 Task: Search one way flight ticket for 4 adults, 2 children, 2 infants in seat and 1 infant on lap in premium economy from Sheridan: Sheridan County Airport to Rockford: Chicago Rockford International Airport(was Northwest Chicagoland Regional Airport At Rockford) on 5-1-2023. Choice of flights is JetBlue. Number of bags: 9 checked bags. Price is upto 42000. Outbound departure time preference is 18:15.
Action: Mouse moved to (219, 355)
Screenshot: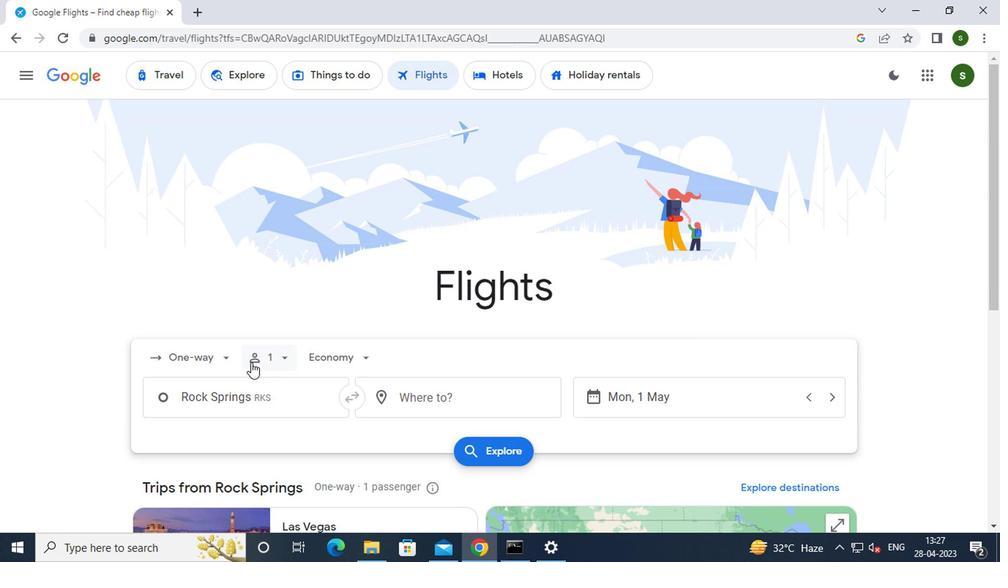 
Action: Mouse pressed left at (219, 355)
Screenshot: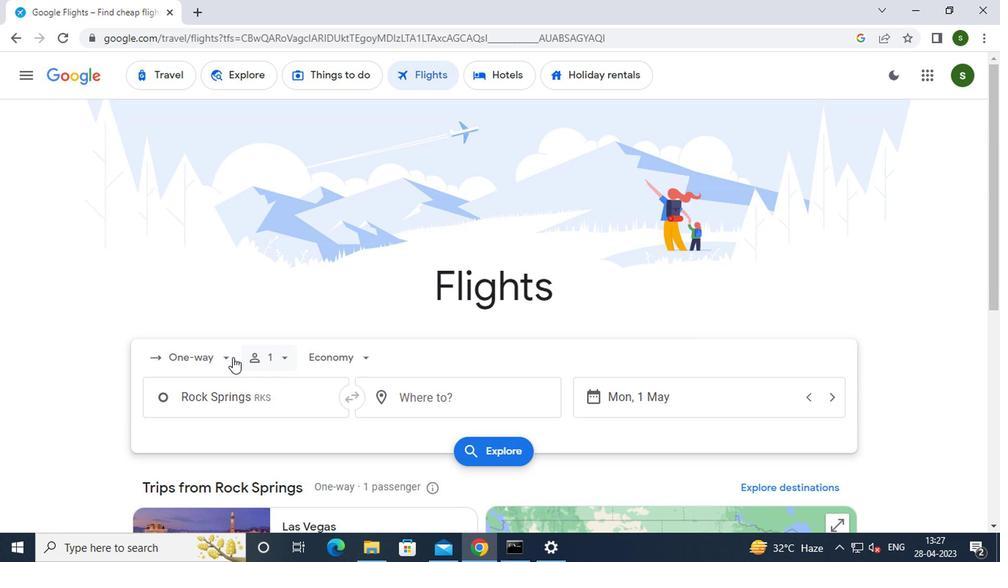 
Action: Mouse moved to (228, 423)
Screenshot: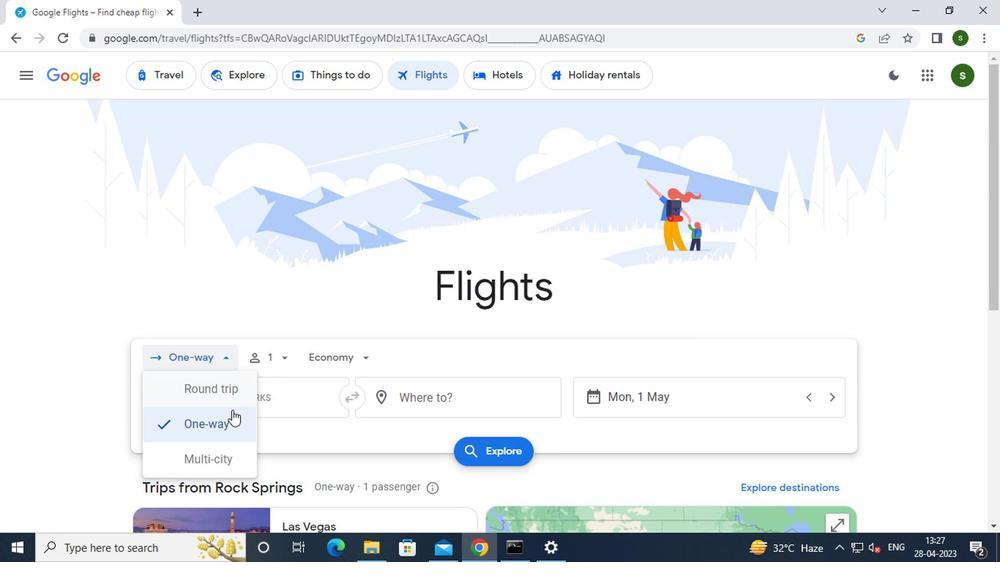 
Action: Mouse pressed left at (228, 423)
Screenshot: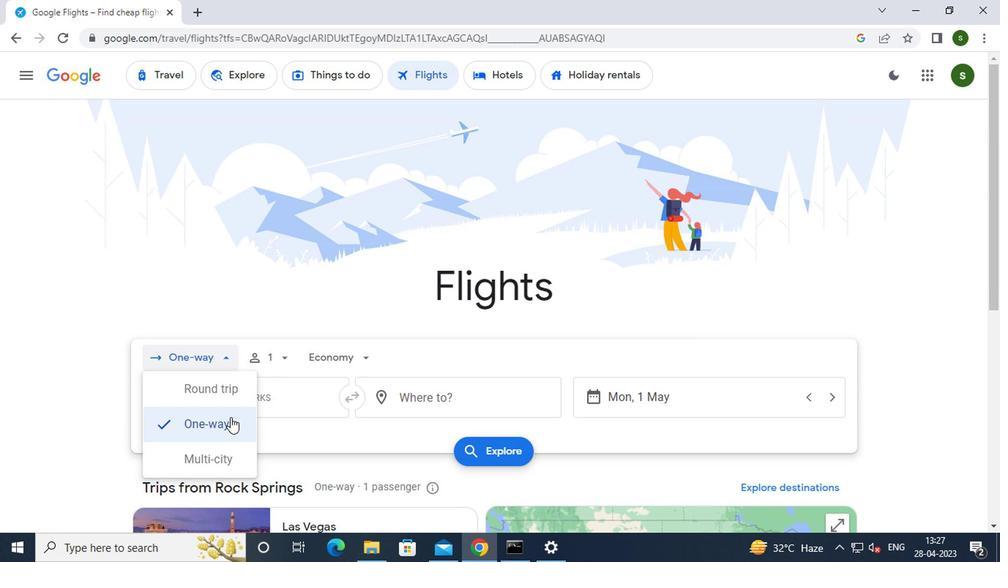 
Action: Mouse moved to (279, 362)
Screenshot: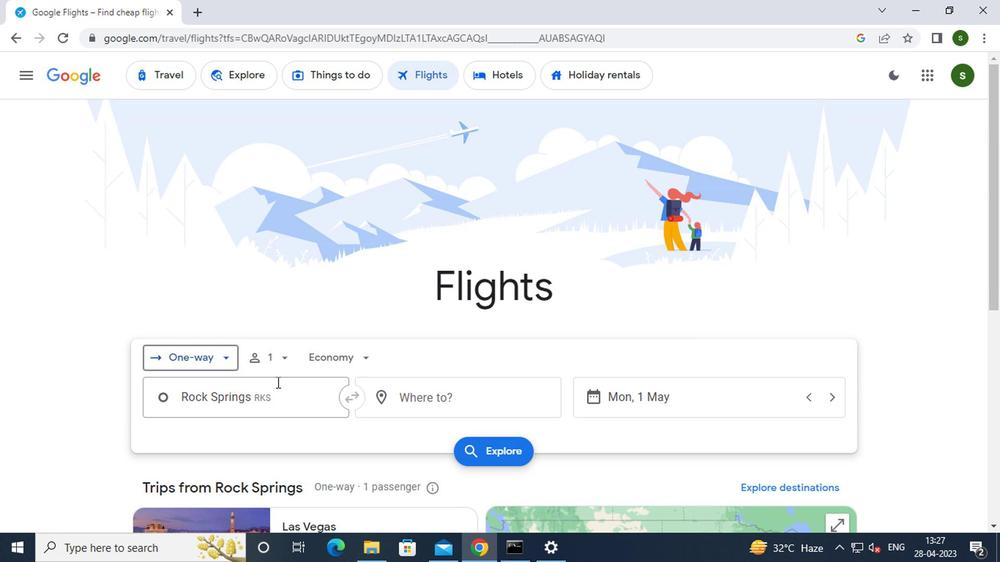 
Action: Mouse pressed left at (279, 362)
Screenshot: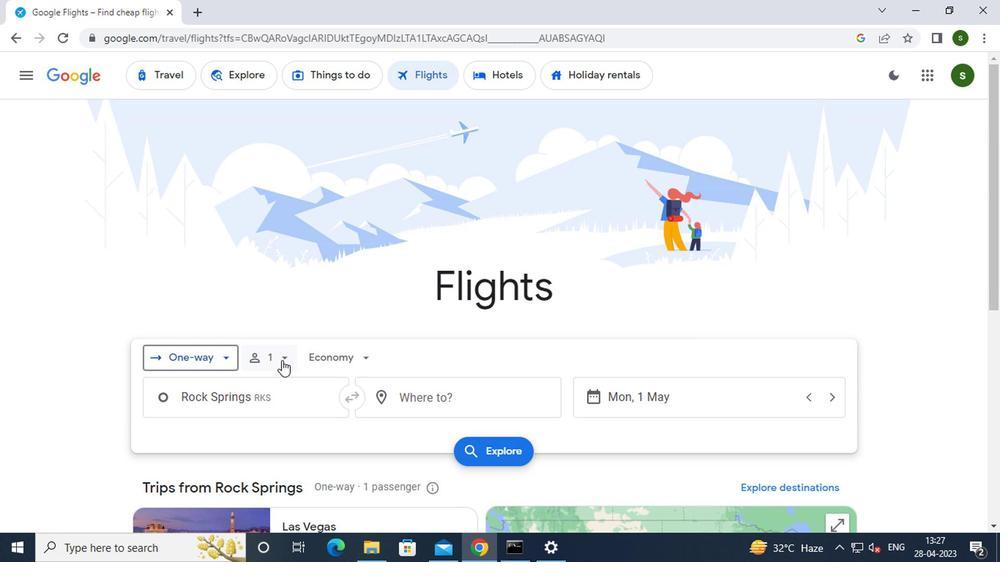 
Action: Mouse moved to (388, 396)
Screenshot: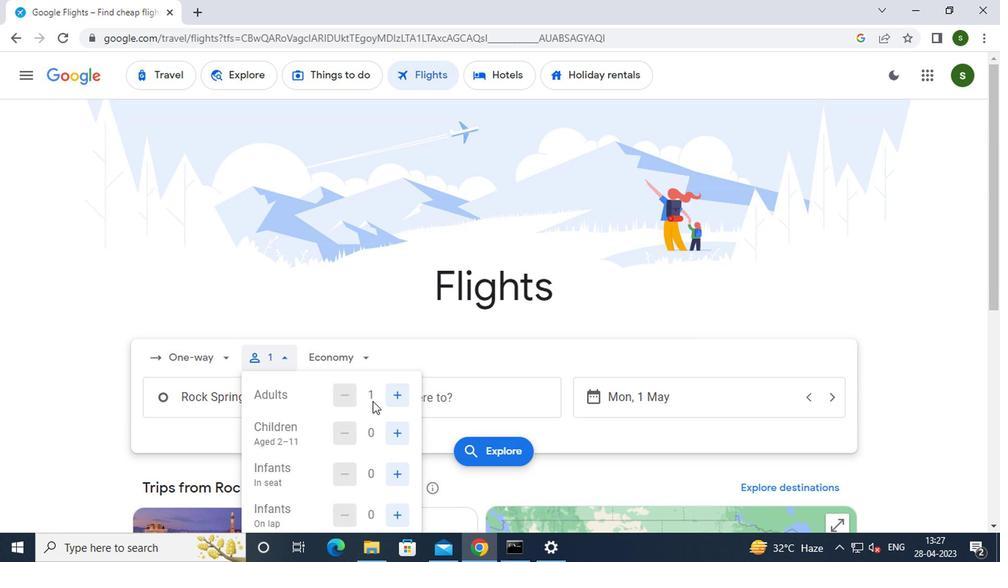 
Action: Mouse pressed left at (388, 396)
Screenshot: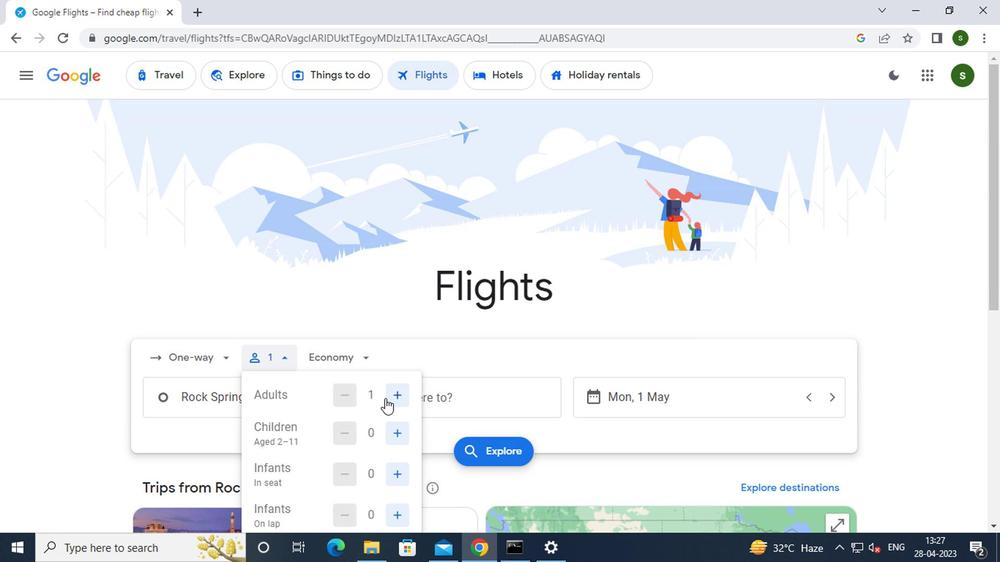 
Action: Mouse pressed left at (388, 396)
Screenshot: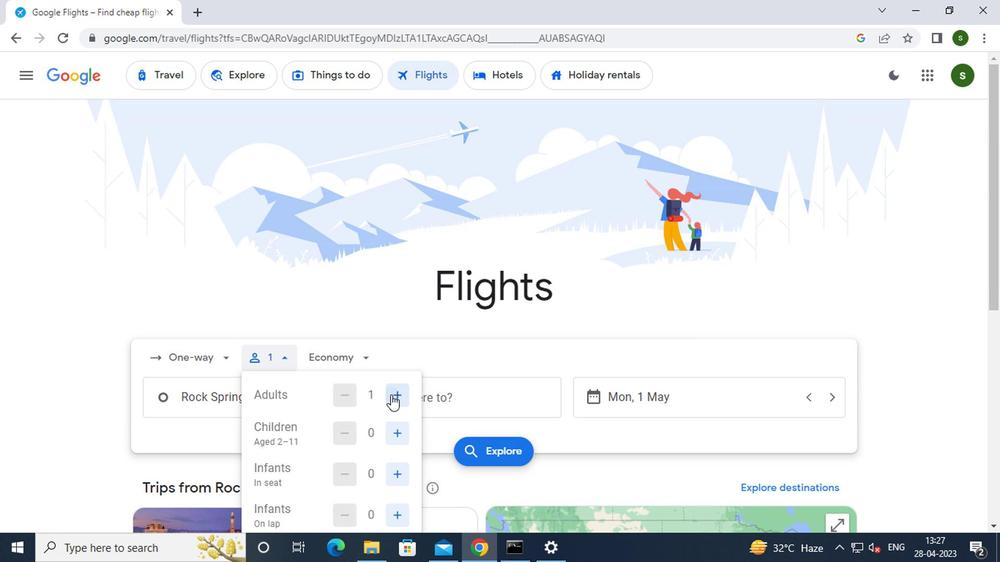 
Action: Mouse pressed left at (388, 396)
Screenshot: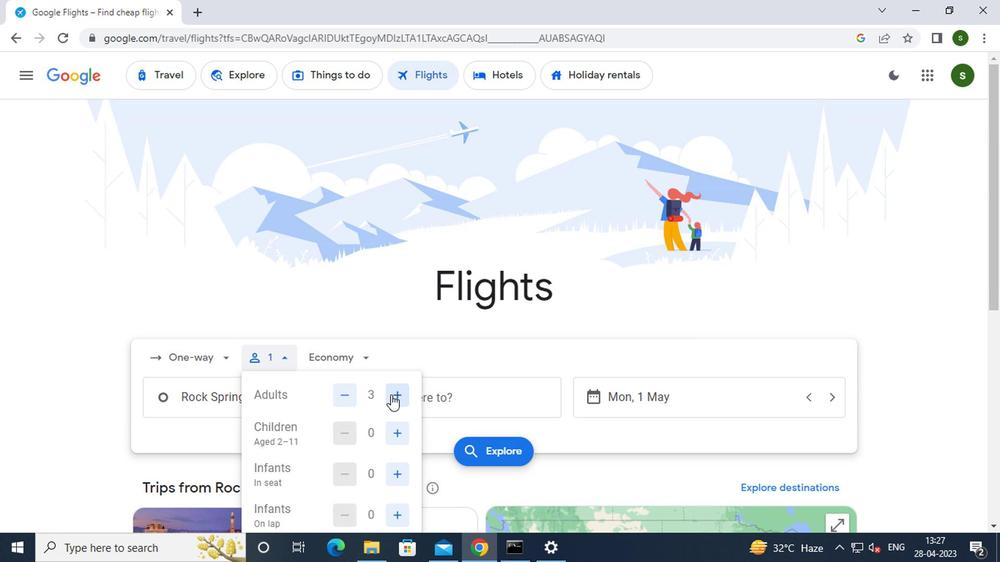 
Action: Mouse moved to (399, 426)
Screenshot: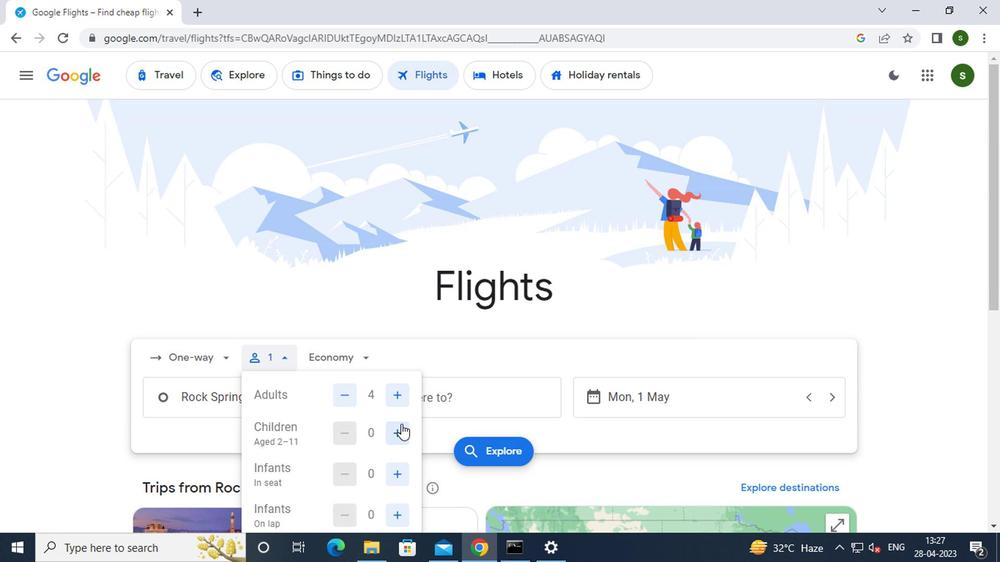 
Action: Mouse pressed left at (399, 426)
Screenshot: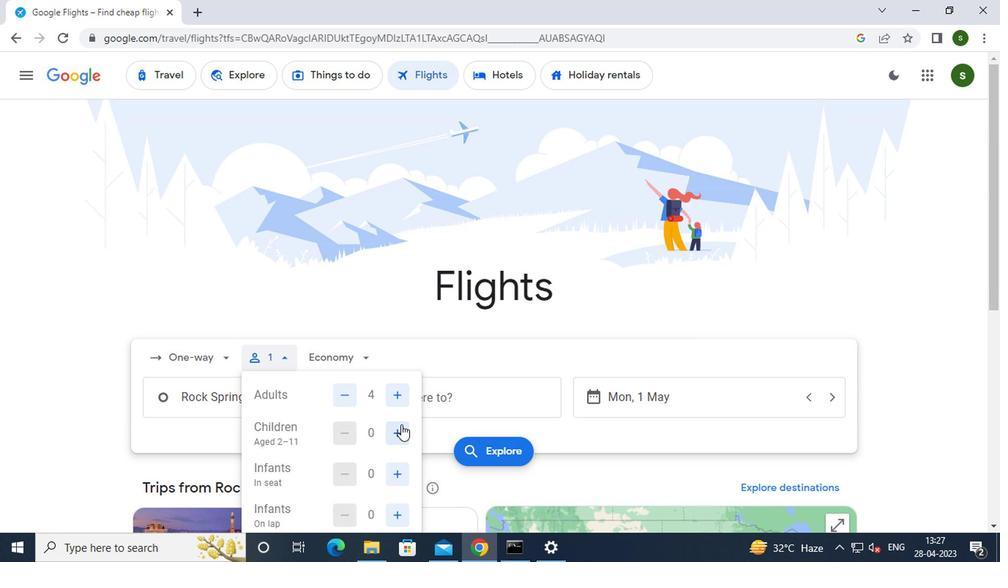 
Action: Mouse pressed left at (399, 426)
Screenshot: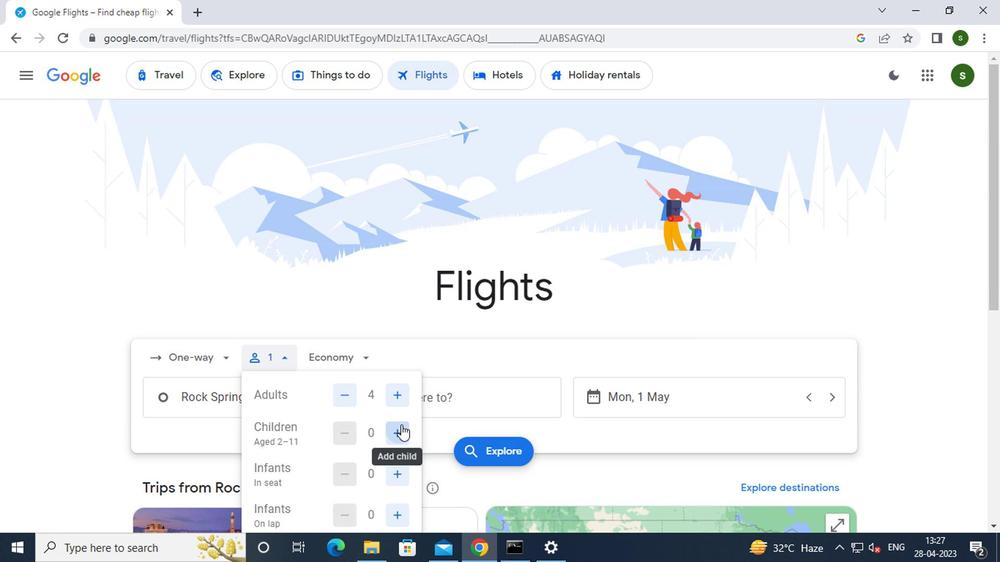 
Action: Mouse moved to (396, 469)
Screenshot: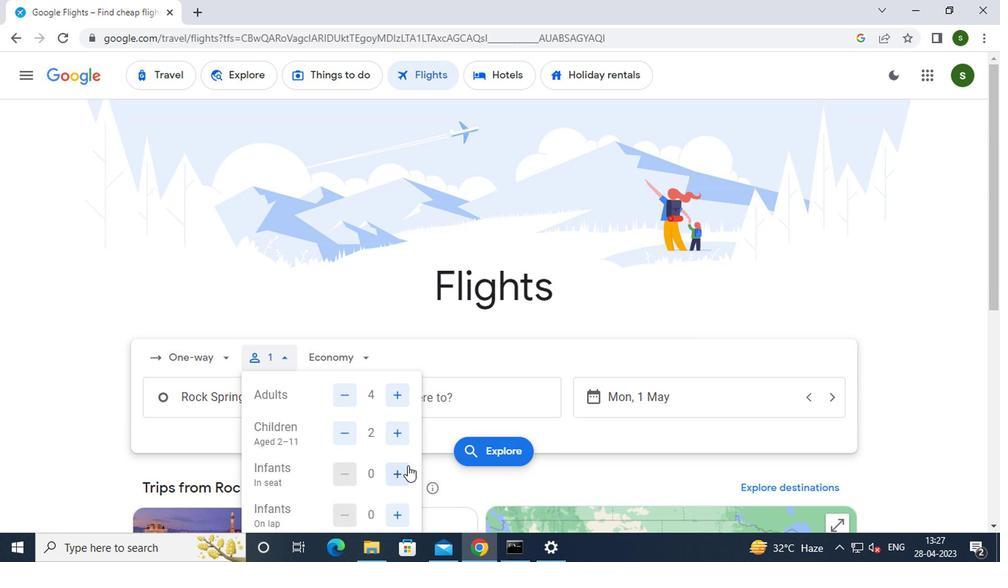 
Action: Mouse pressed left at (396, 469)
Screenshot: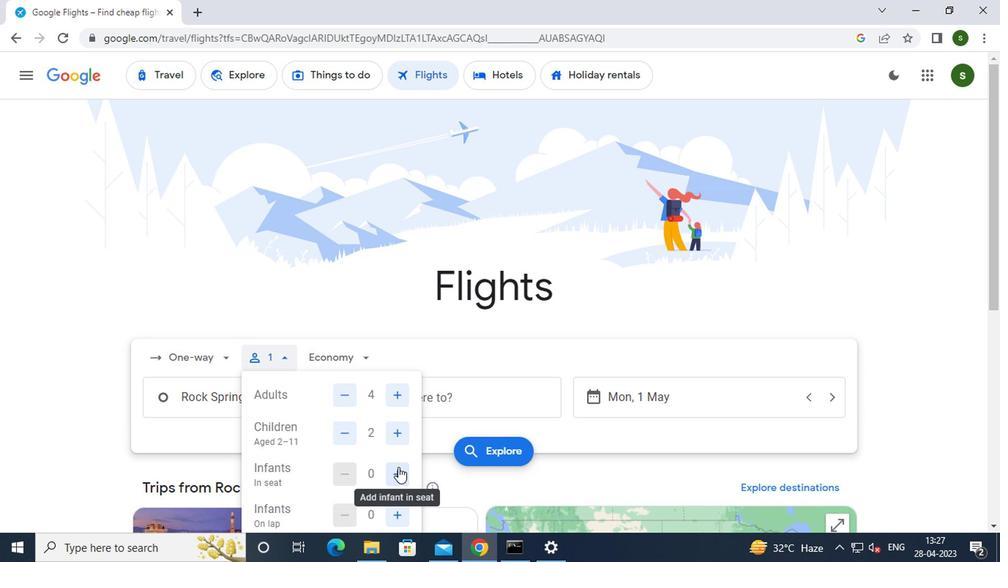 
Action: Mouse pressed left at (396, 469)
Screenshot: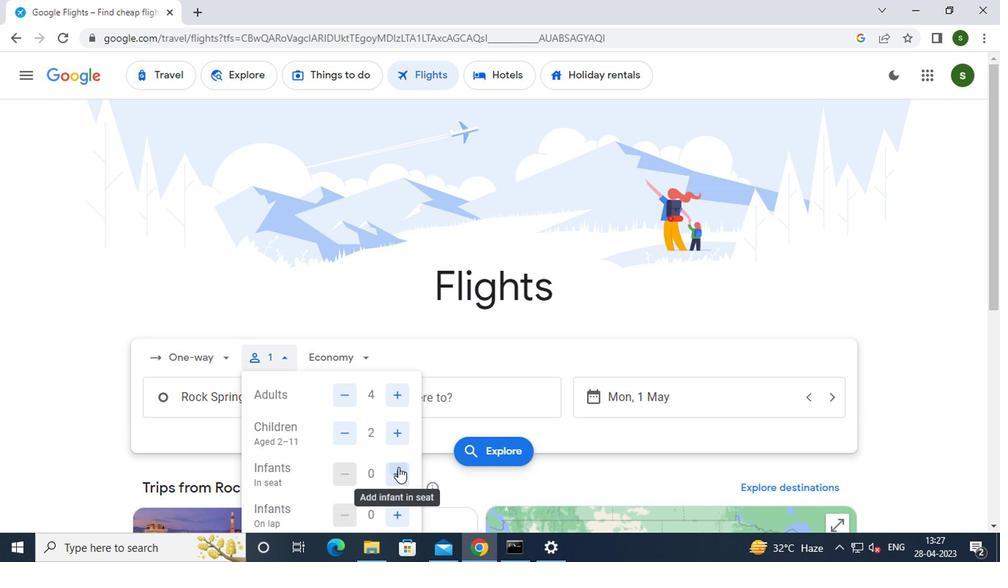 
Action: Mouse moved to (397, 521)
Screenshot: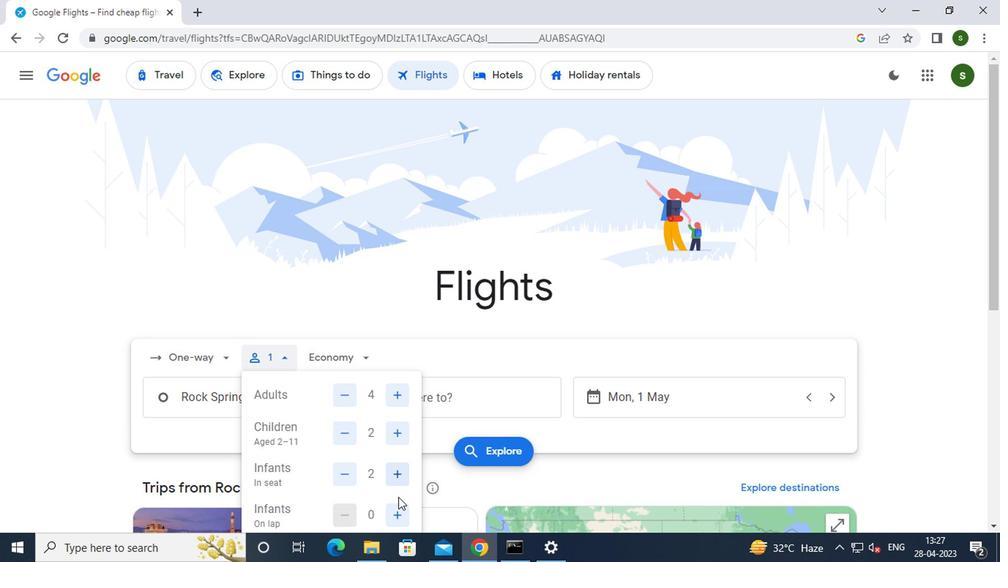 
Action: Mouse pressed left at (397, 521)
Screenshot: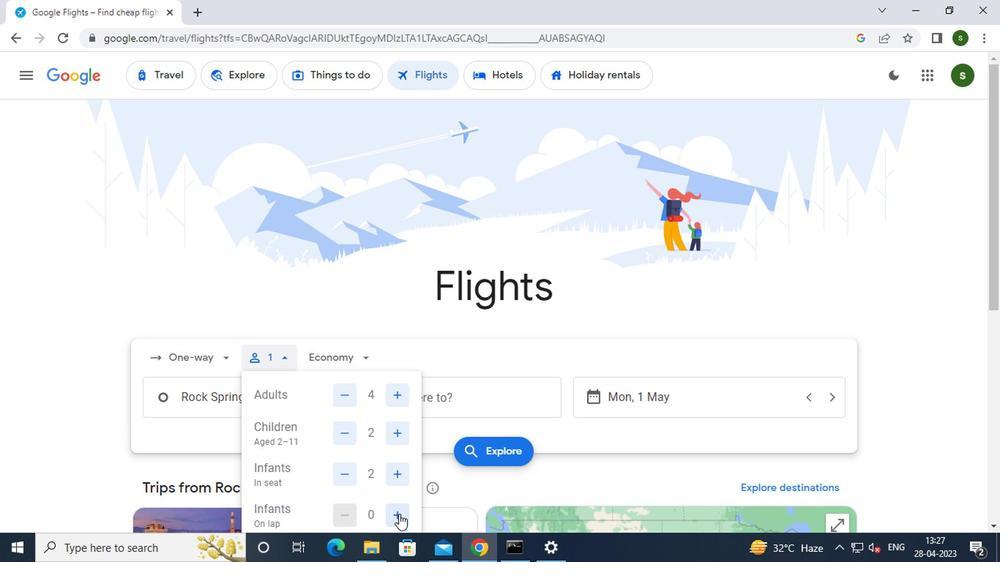 
Action: Mouse moved to (327, 358)
Screenshot: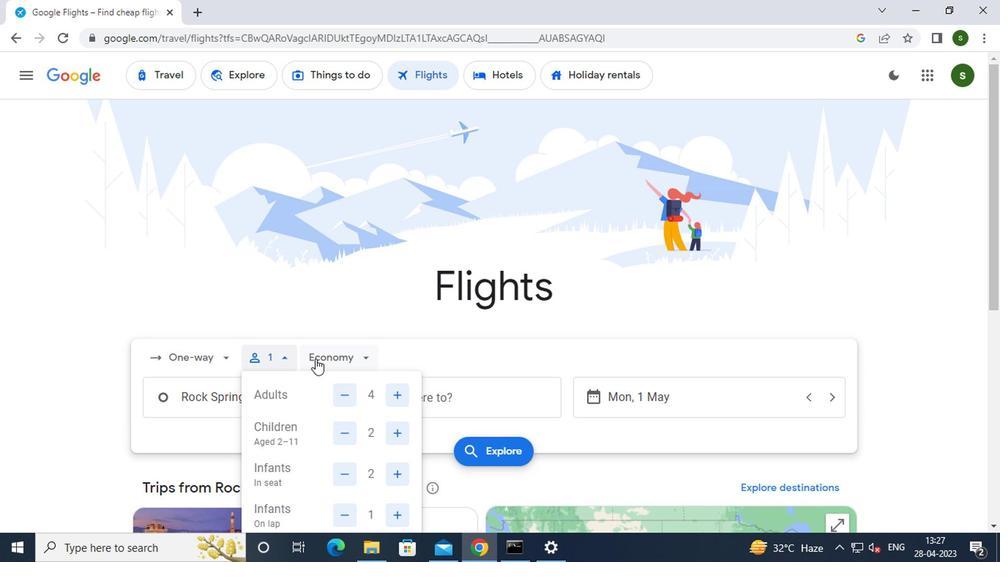 
Action: Mouse pressed left at (327, 358)
Screenshot: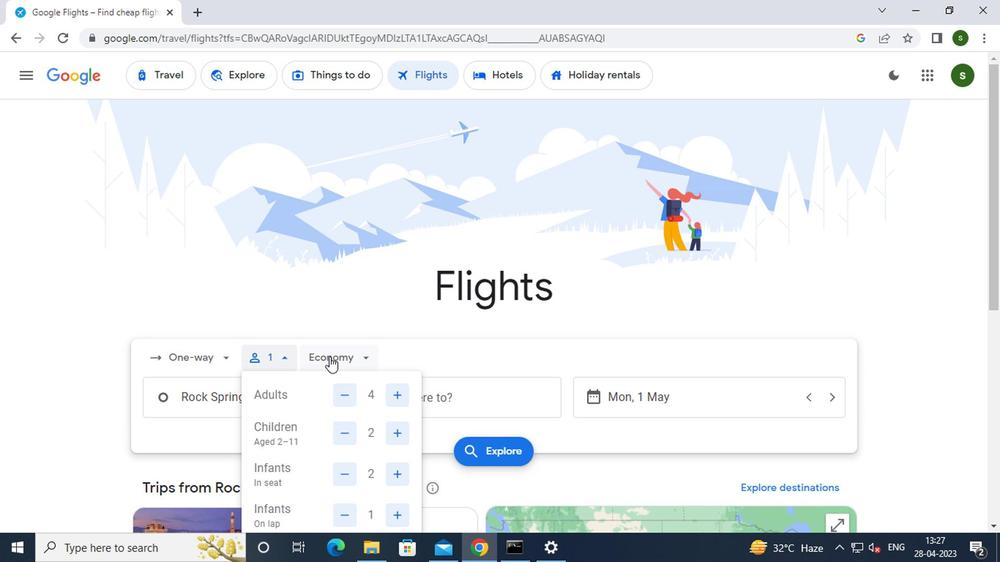 
Action: Mouse moved to (362, 424)
Screenshot: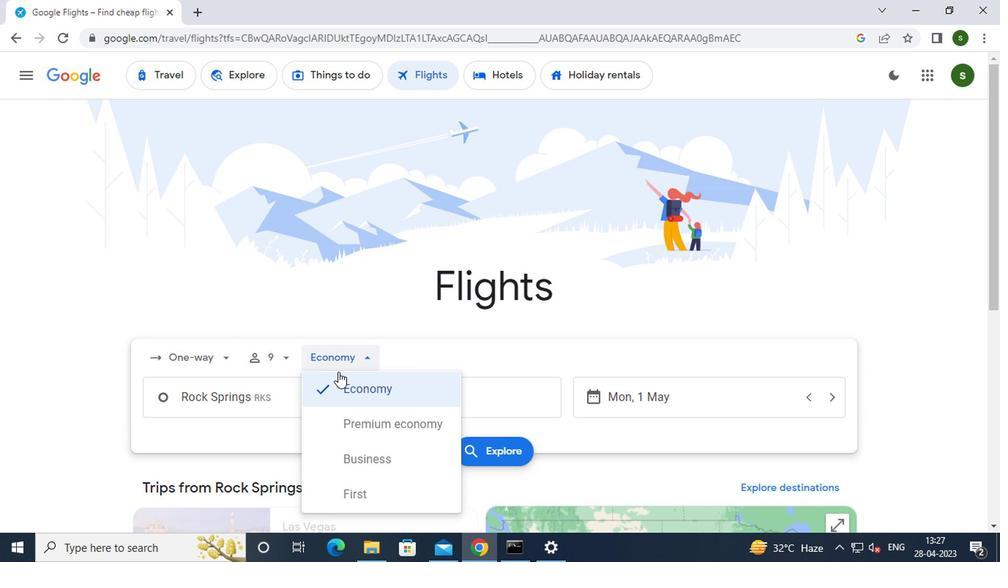 
Action: Mouse pressed left at (362, 424)
Screenshot: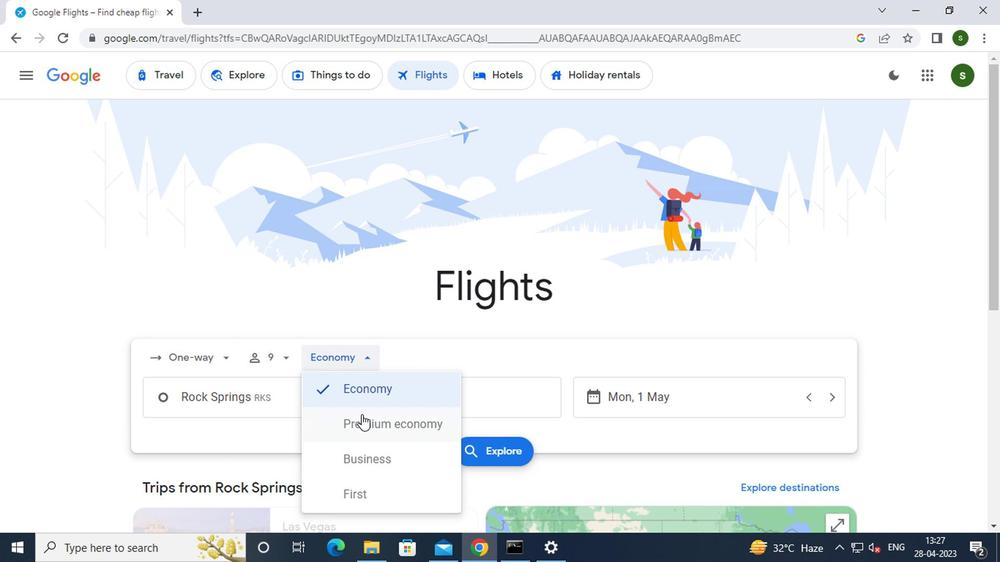 
Action: Mouse moved to (298, 403)
Screenshot: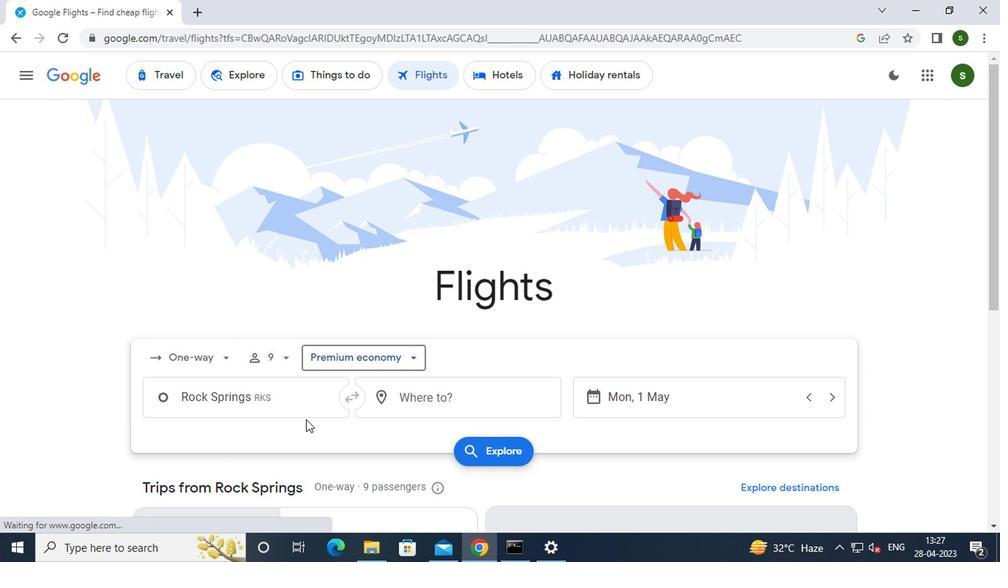 
Action: Mouse pressed left at (298, 403)
Screenshot: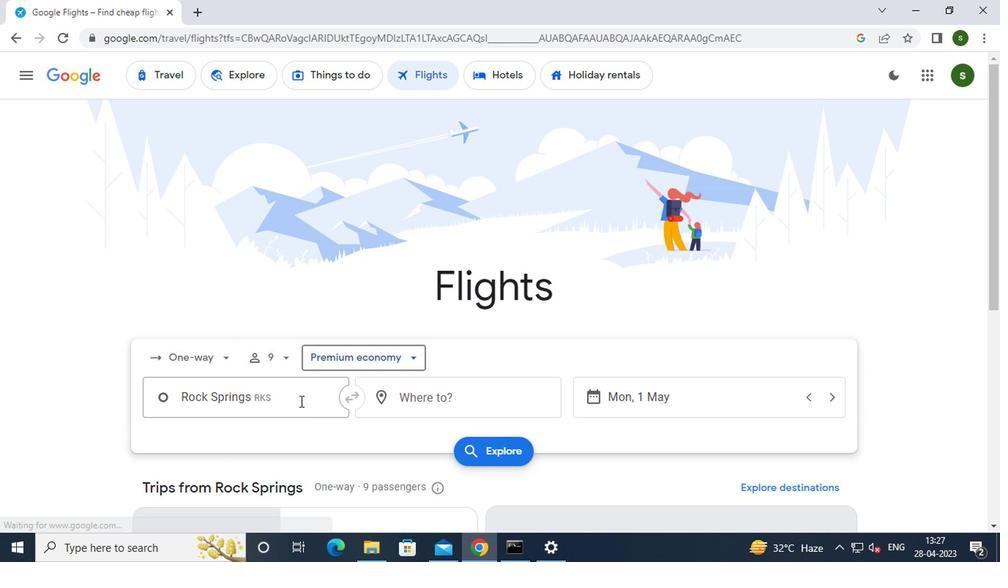 
Action: Mouse moved to (298, 401)
Screenshot: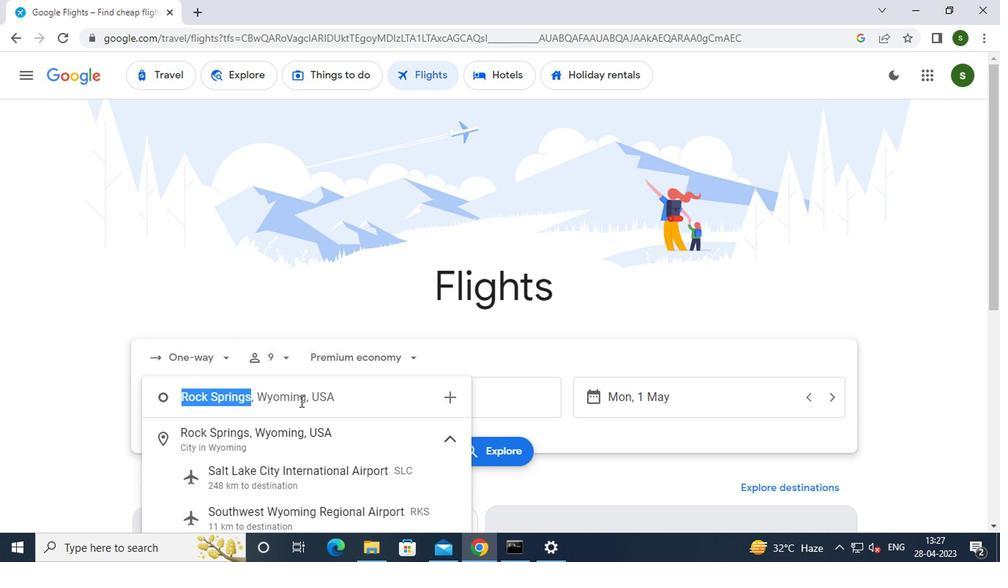 
Action: Key pressed s<Key.caps_lock>heridan
Screenshot: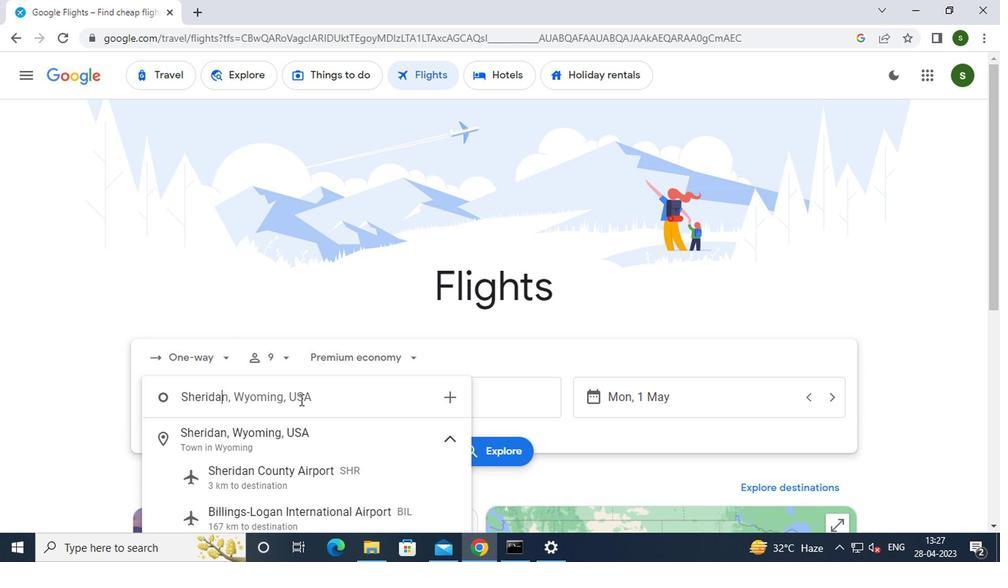 
Action: Mouse moved to (293, 485)
Screenshot: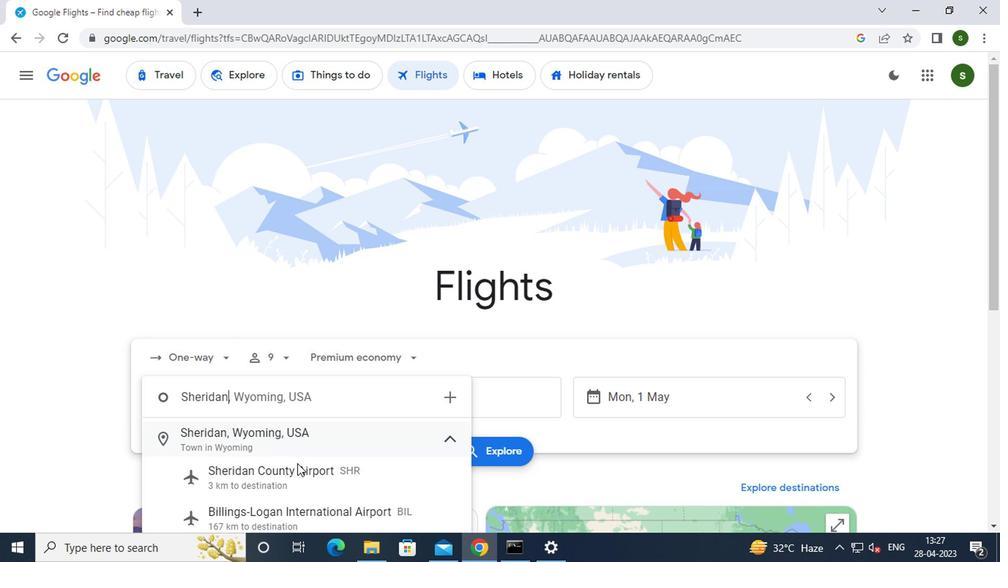 
Action: Mouse pressed left at (293, 485)
Screenshot: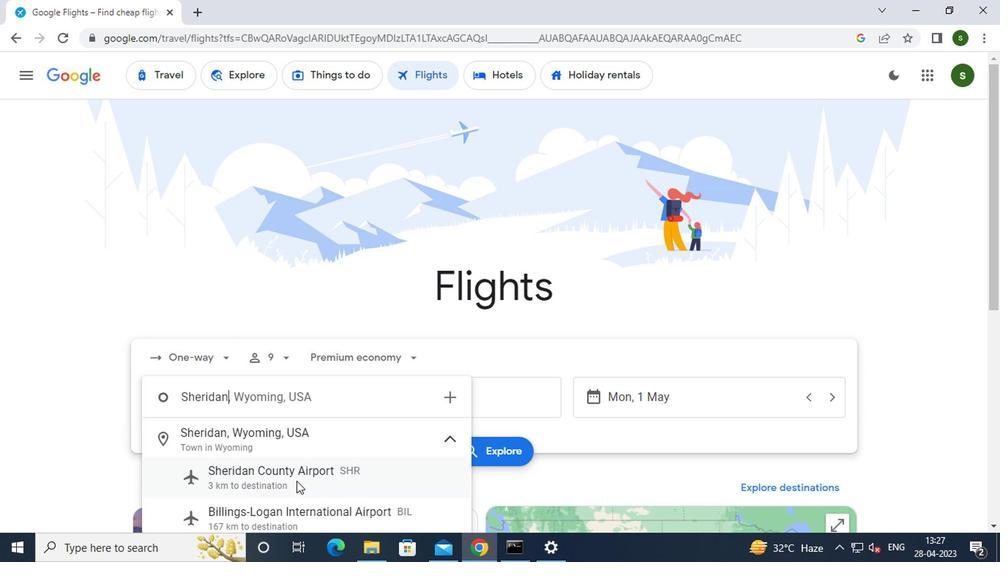 
Action: Mouse moved to (440, 392)
Screenshot: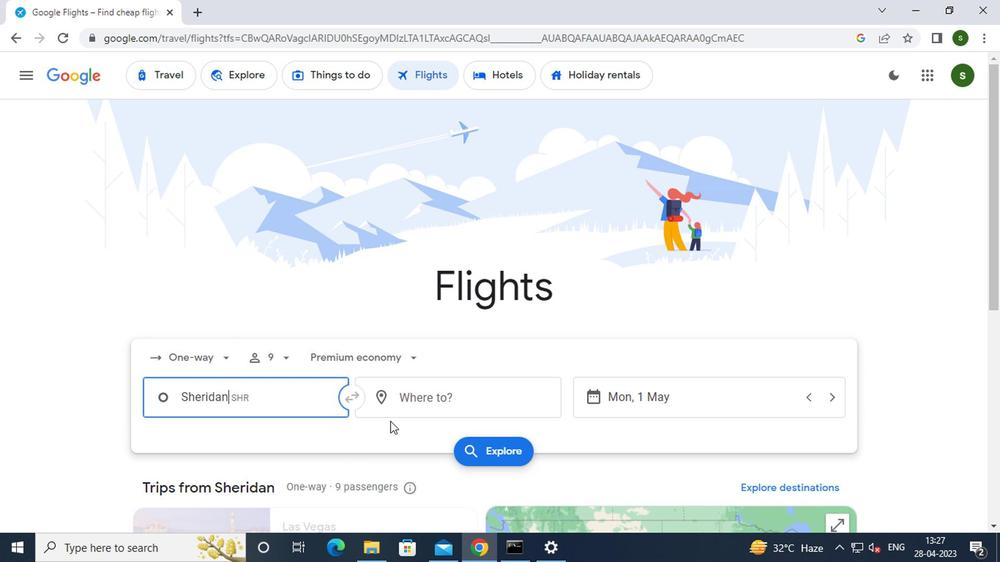 
Action: Mouse pressed left at (440, 392)
Screenshot: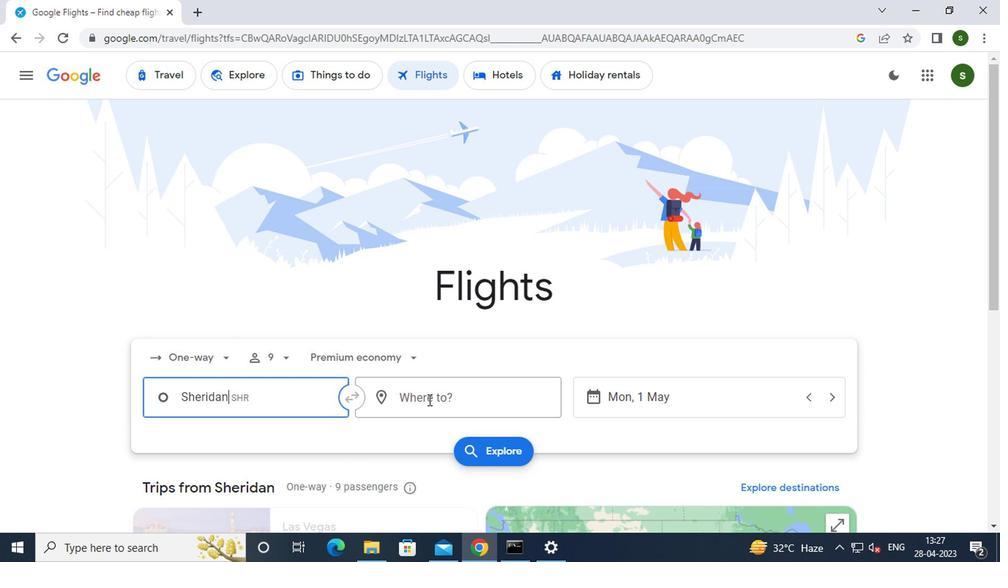 
Action: Mouse moved to (430, 392)
Screenshot: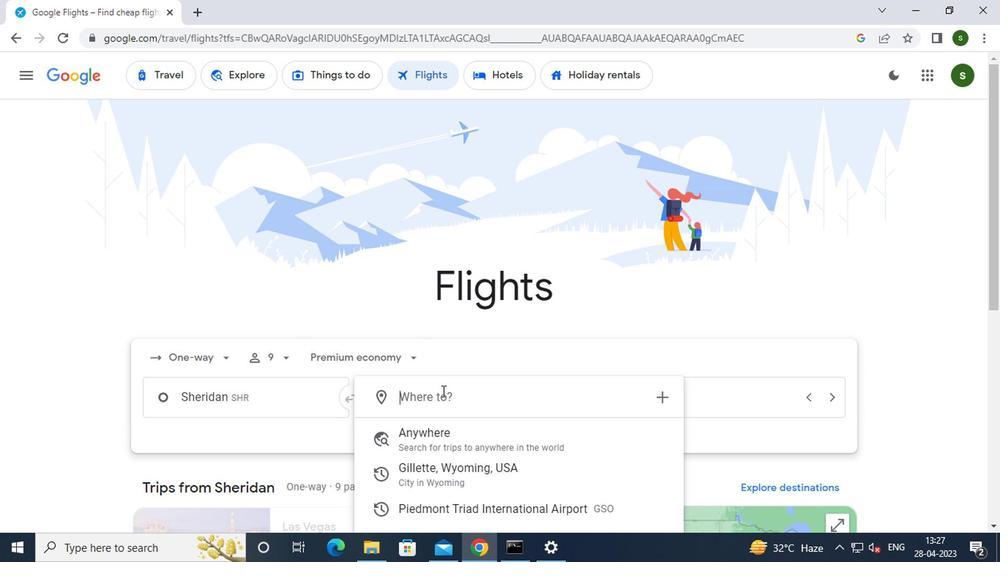 
Action: Key pressed <Key.caps_lock>r<Key.caps_lock>ockford
Screenshot: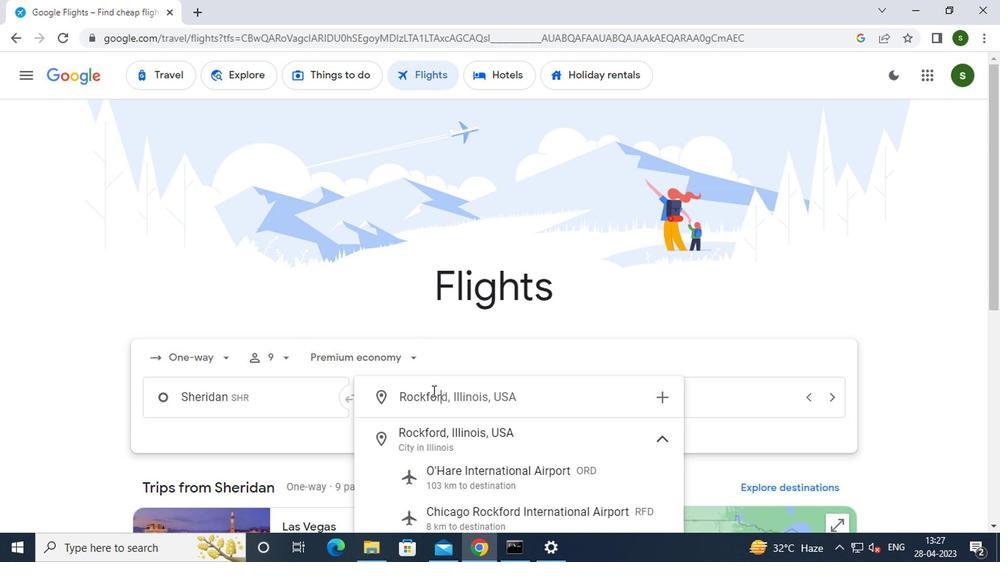 
Action: Mouse moved to (449, 517)
Screenshot: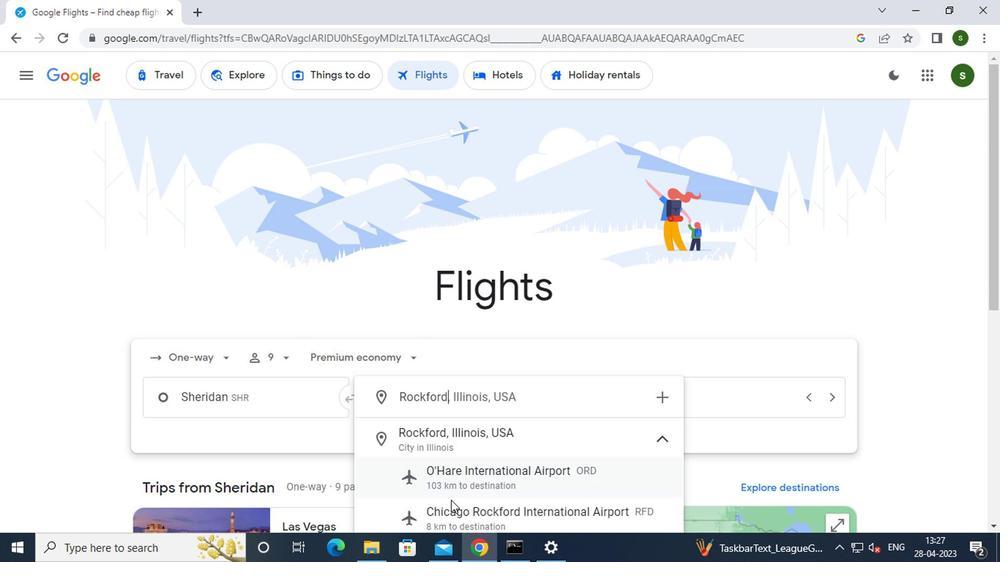 
Action: Mouse pressed left at (449, 517)
Screenshot: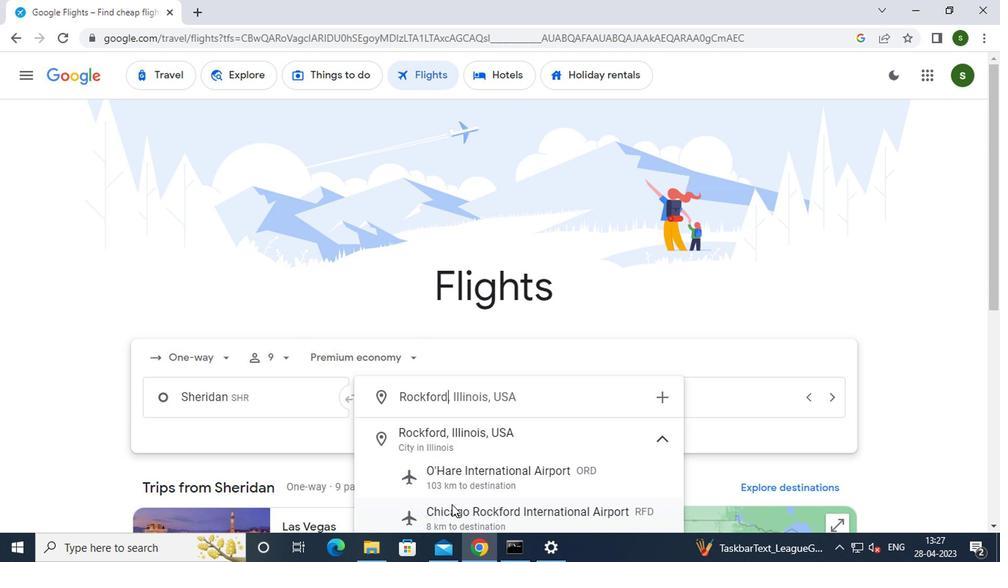 
Action: Mouse moved to (697, 404)
Screenshot: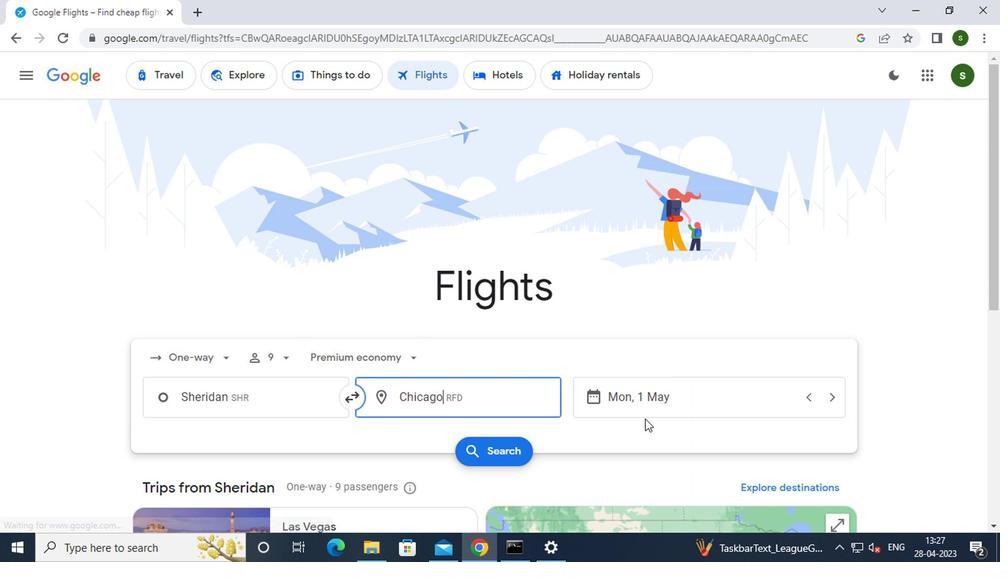 
Action: Mouse pressed left at (697, 404)
Screenshot: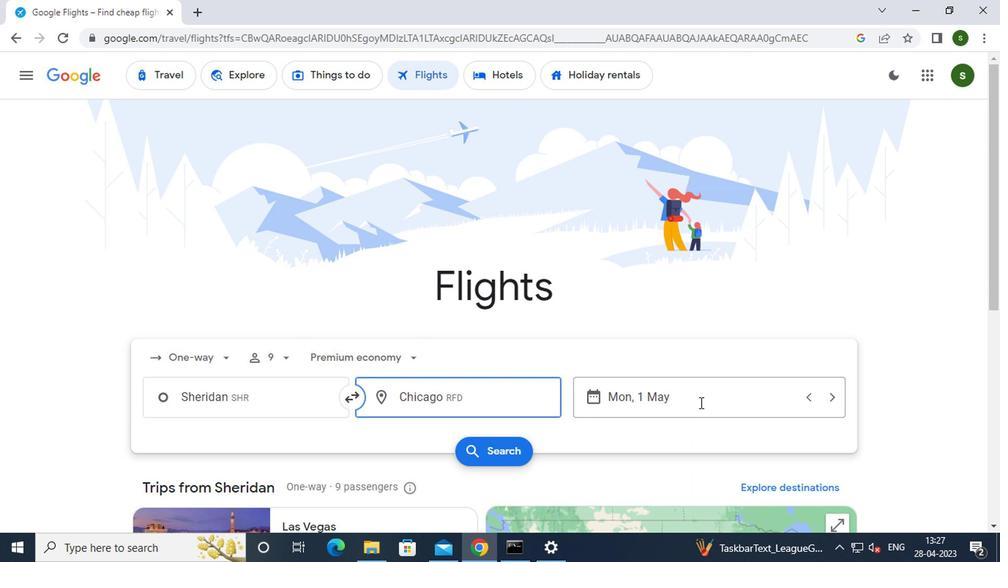 
Action: Mouse moved to (644, 267)
Screenshot: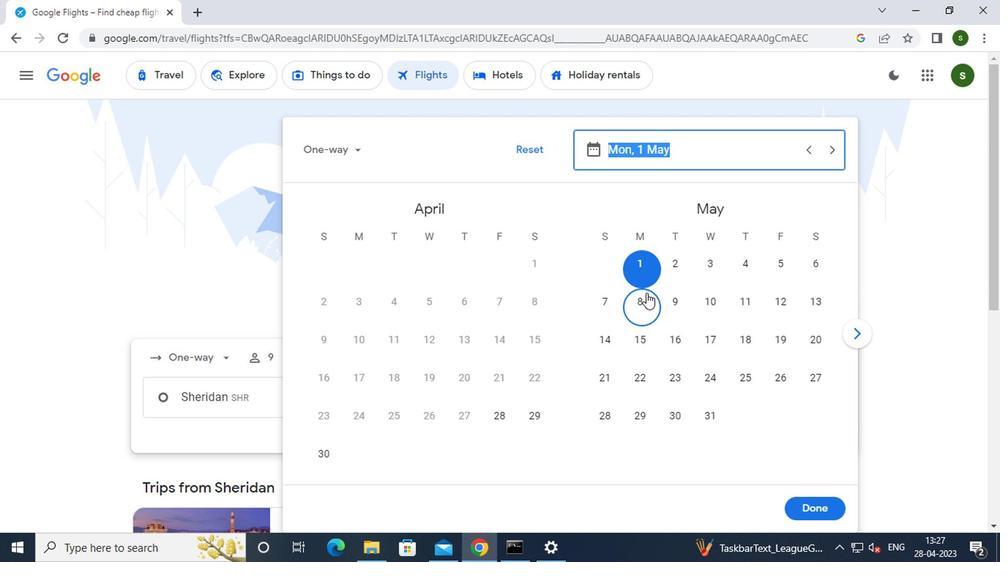
Action: Mouse pressed left at (644, 267)
Screenshot: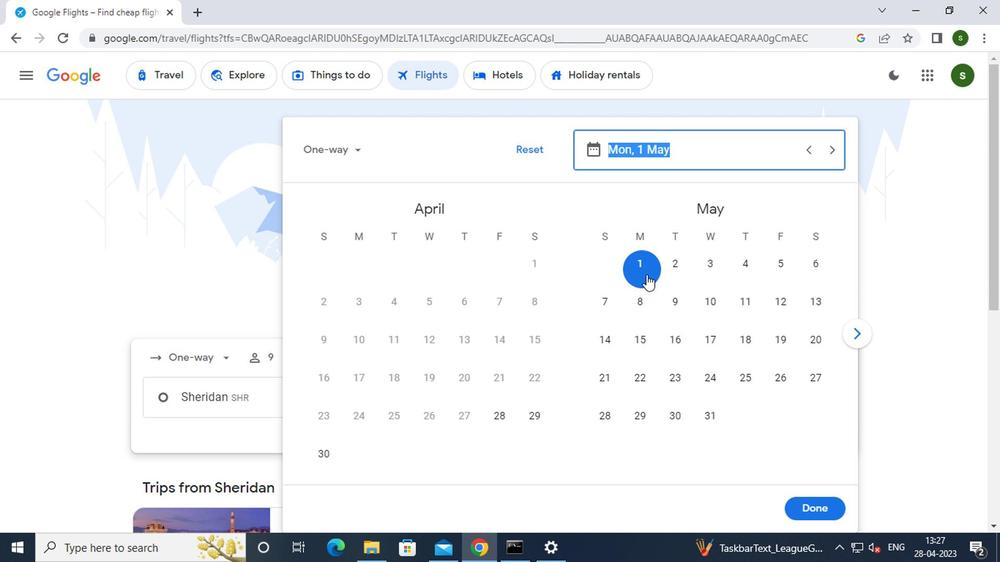 
Action: Mouse moved to (804, 510)
Screenshot: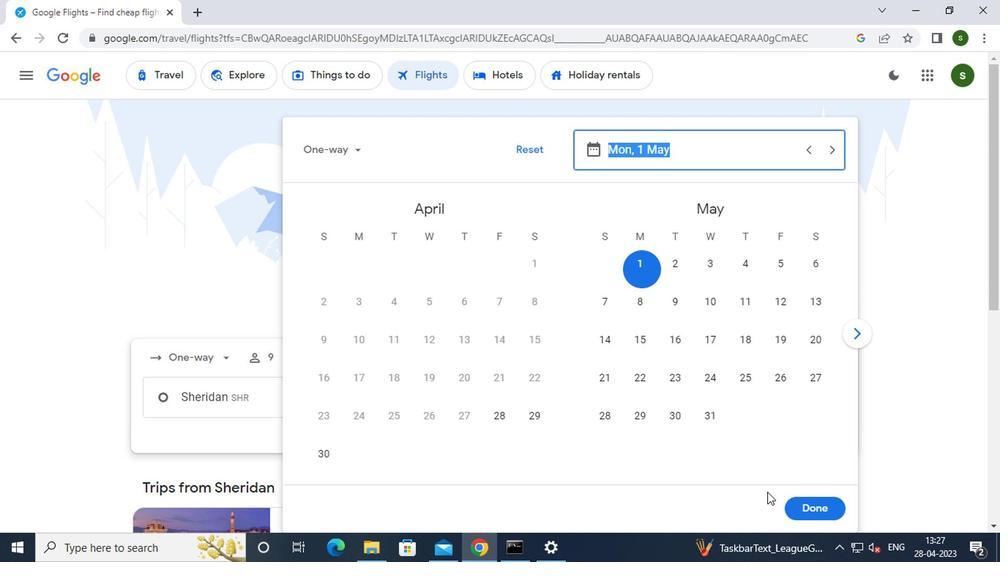 
Action: Mouse pressed left at (804, 510)
Screenshot: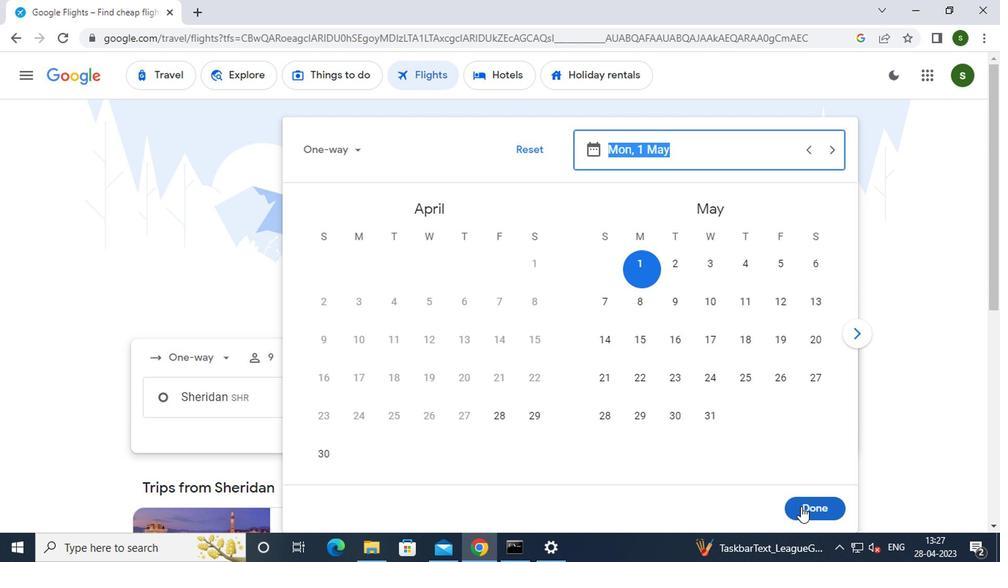 
Action: Mouse moved to (509, 447)
Screenshot: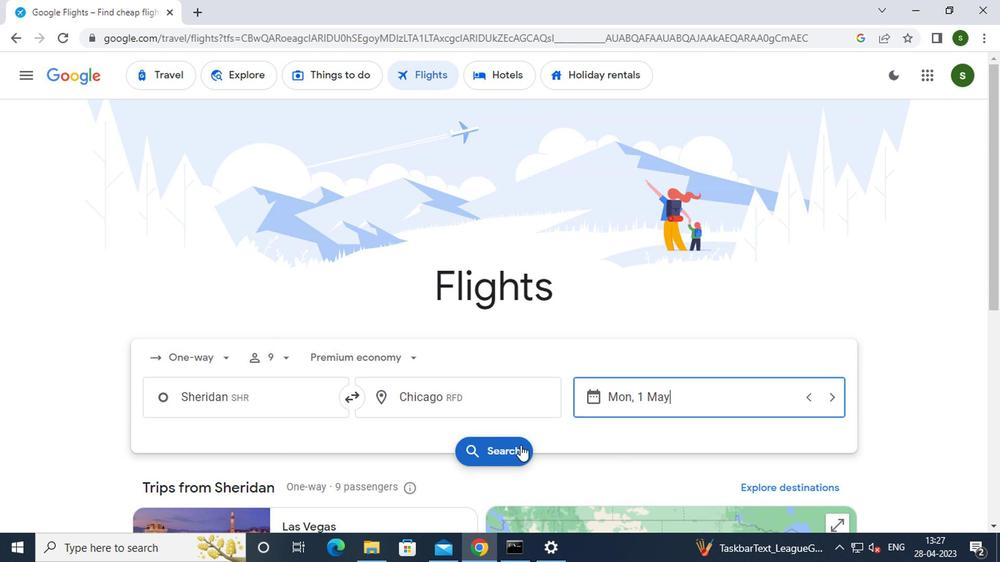 
Action: Mouse pressed left at (509, 447)
Screenshot: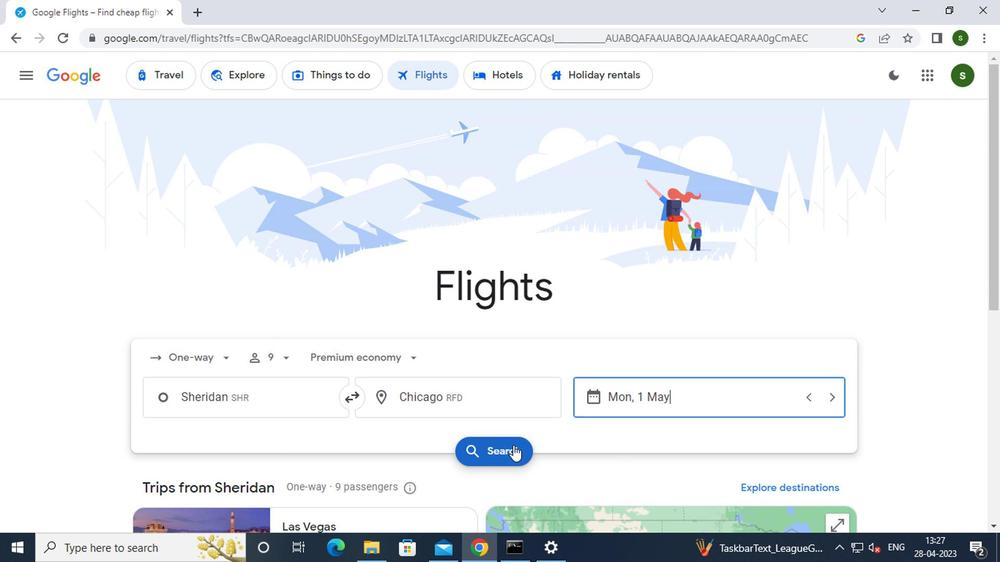 
Action: Mouse moved to (164, 207)
Screenshot: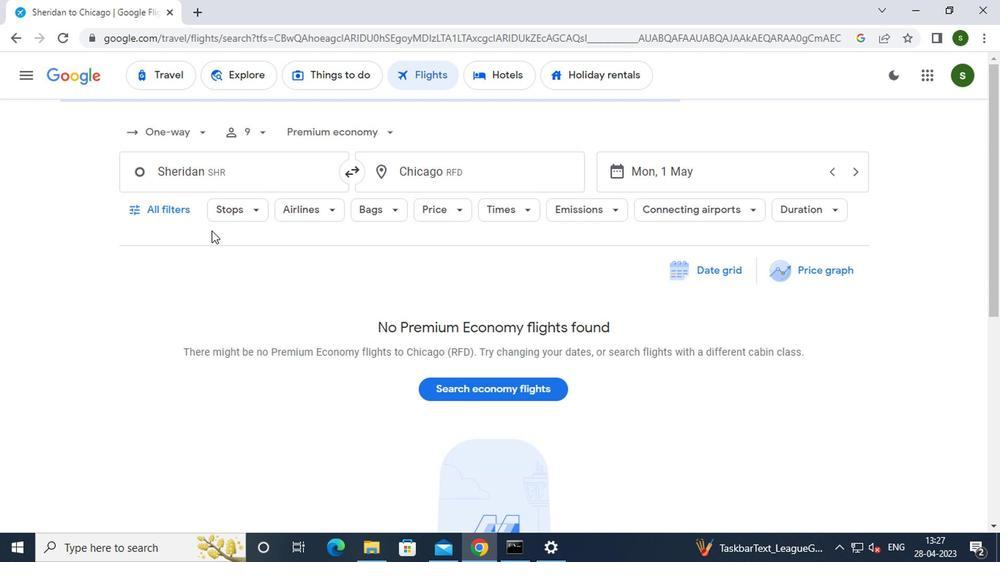 
Action: Mouse pressed left at (164, 207)
Screenshot: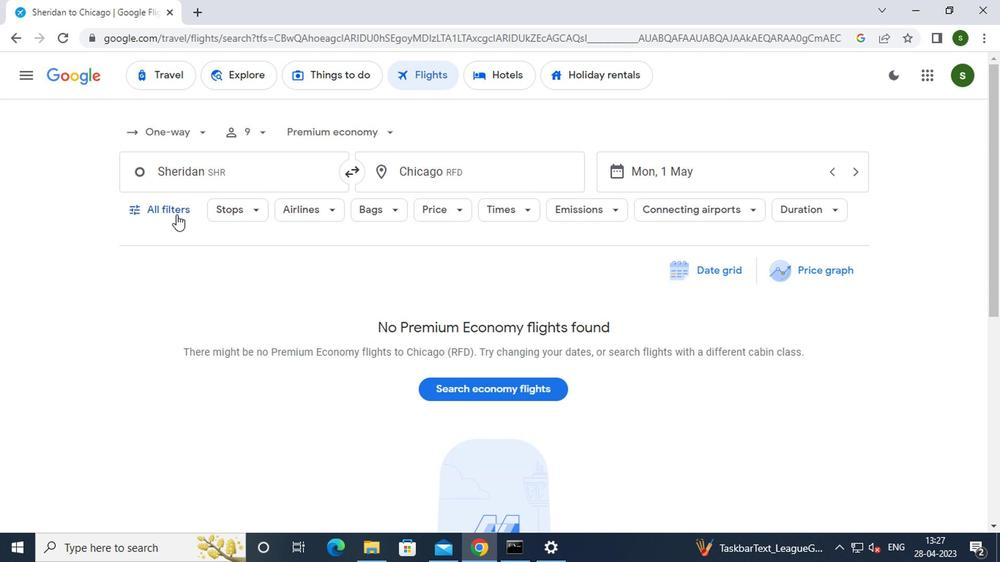 
Action: Mouse moved to (249, 337)
Screenshot: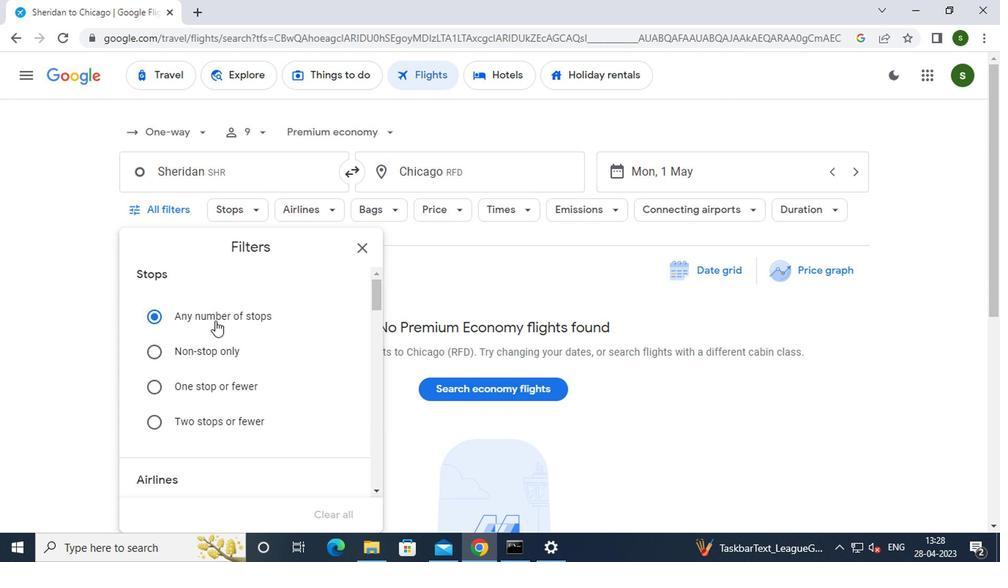 
Action: Mouse scrolled (249, 336) with delta (0, -1)
Screenshot: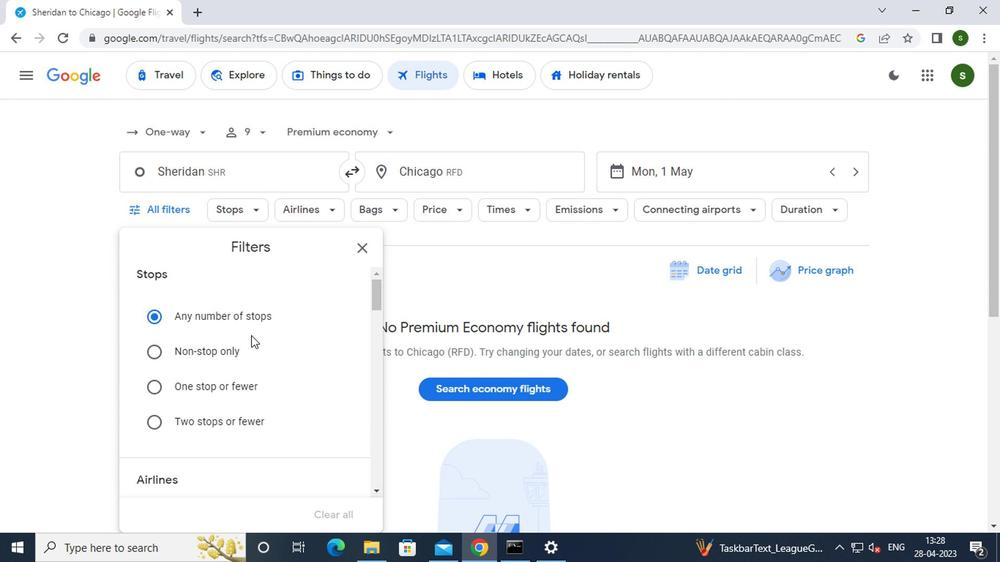 
Action: Mouse scrolled (249, 336) with delta (0, -1)
Screenshot: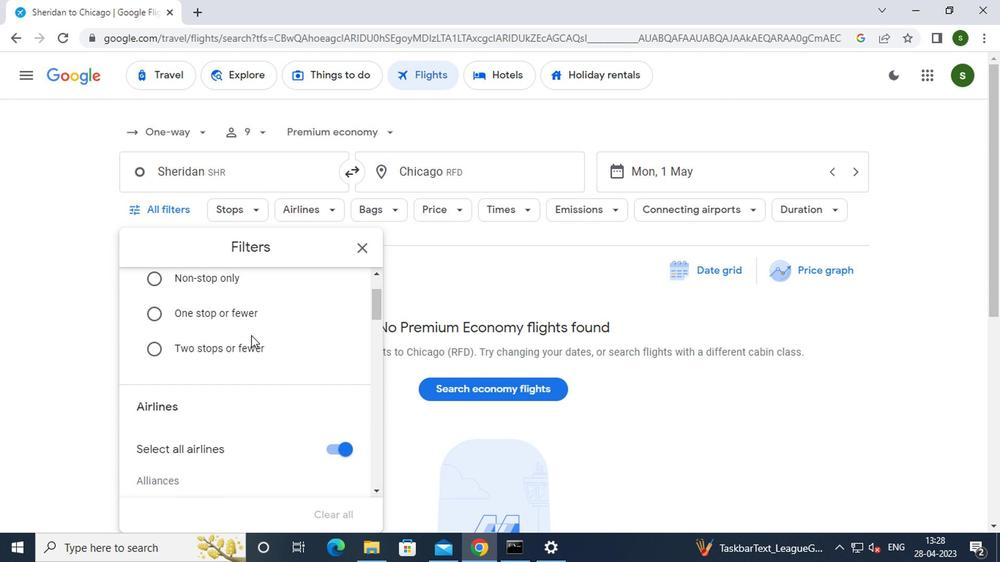 
Action: Mouse moved to (345, 374)
Screenshot: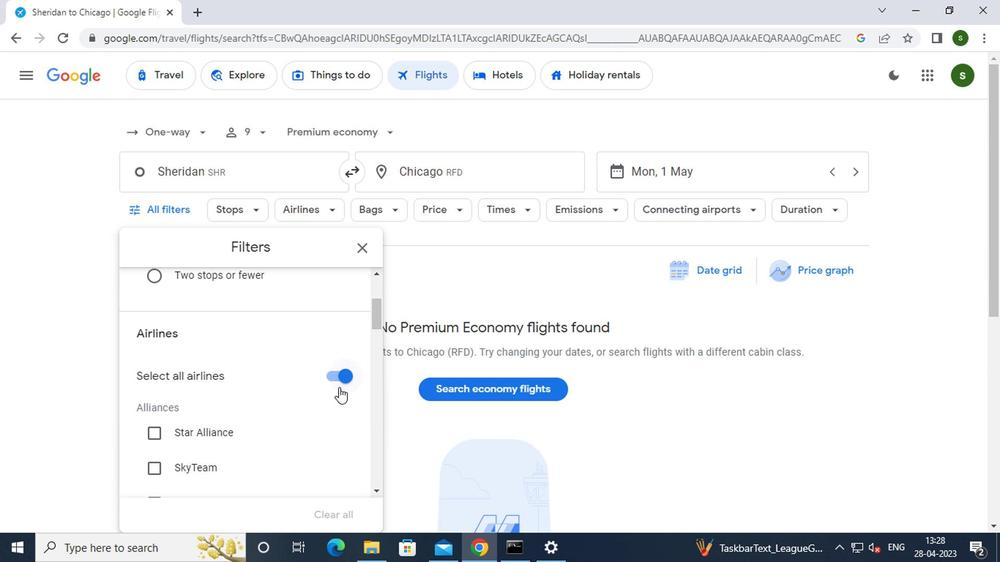 
Action: Mouse pressed left at (345, 374)
Screenshot: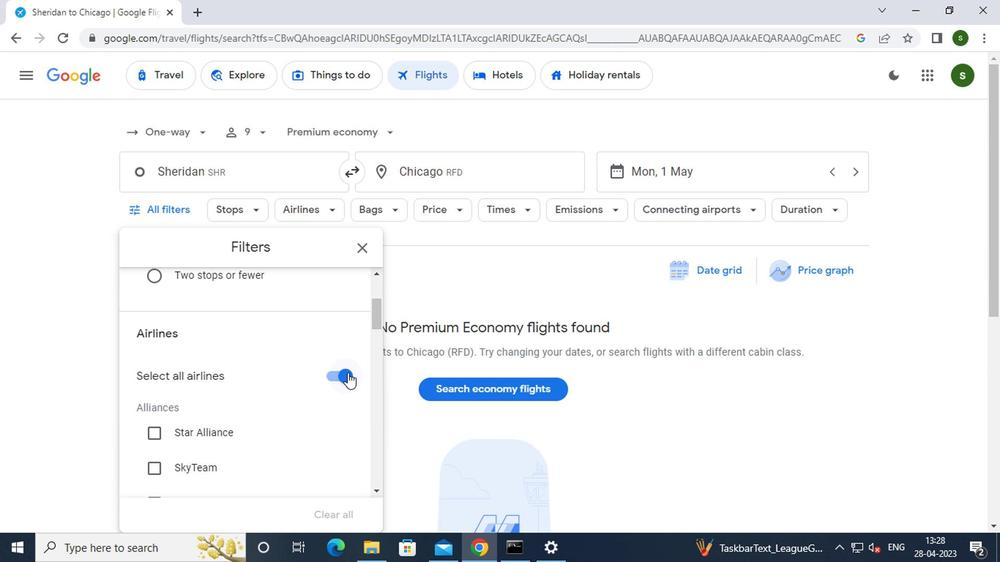 
Action: Mouse moved to (258, 367)
Screenshot: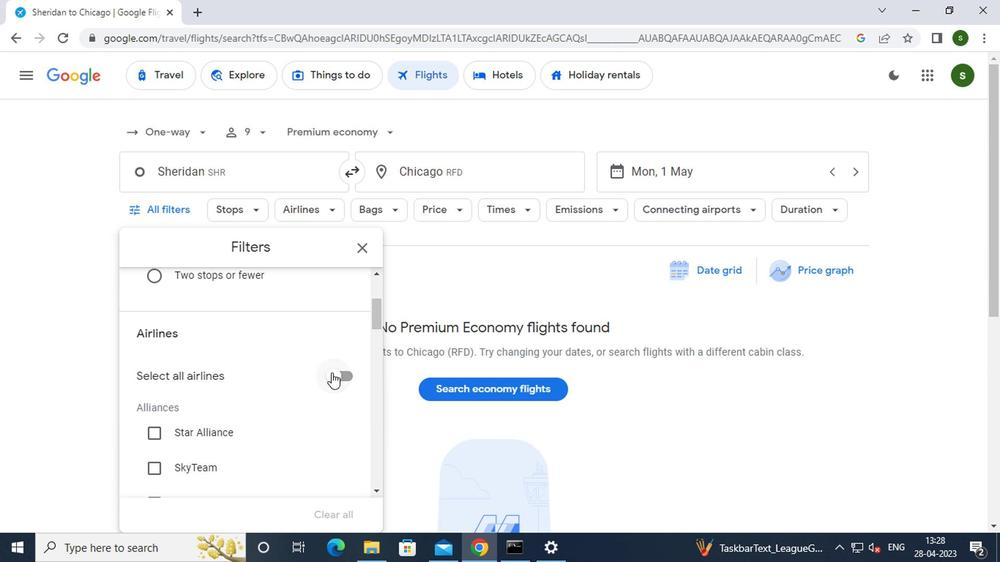 
Action: Mouse scrolled (258, 367) with delta (0, 0)
Screenshot: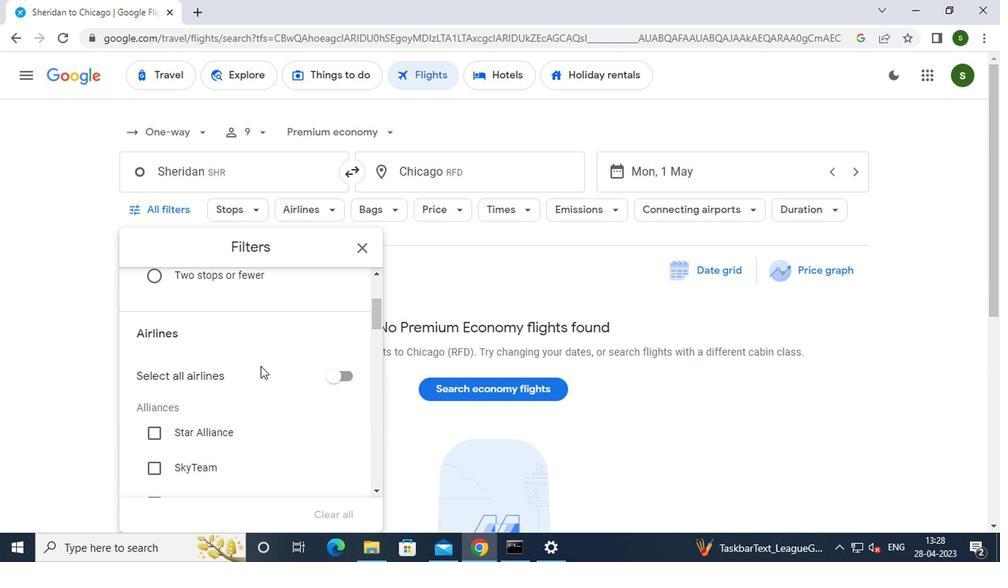 
Action: Mouse scrolled (258, 367) with delta (0, 0)
Screenshot: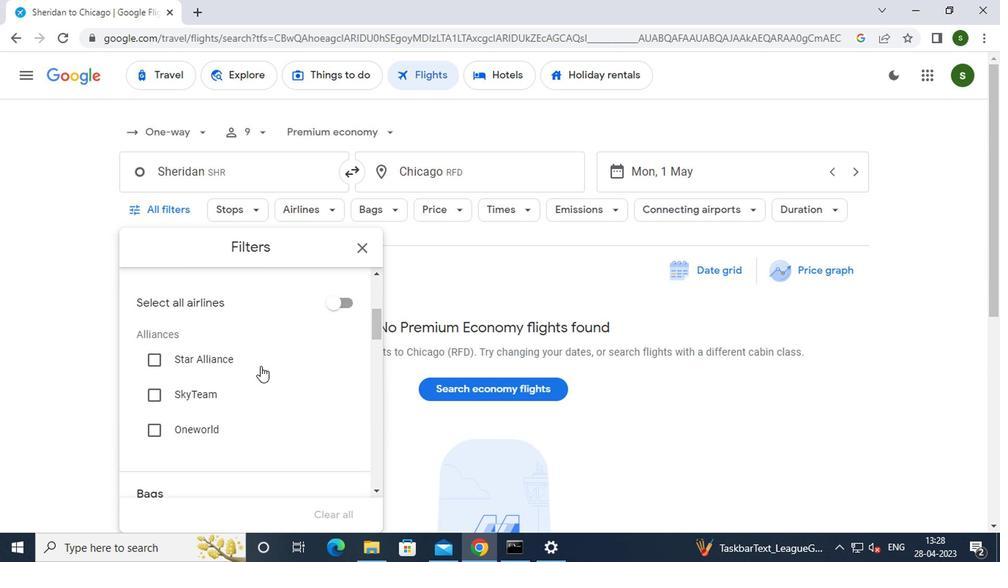 
Action: Mouse scrolled (258, 367) with delta (0, 0)
Screenshot: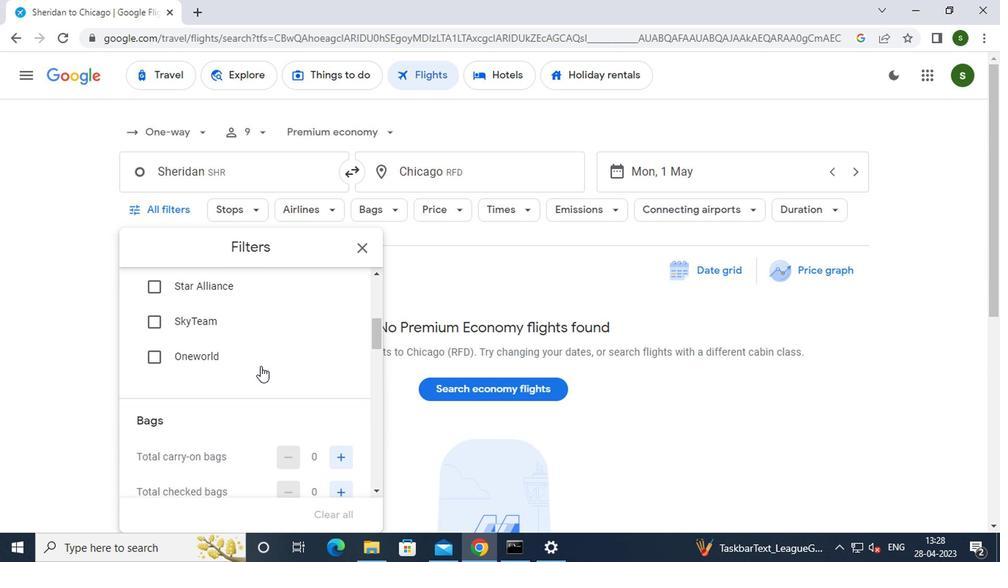 
Action: Mouse moved to (340, 419)
Screenshot: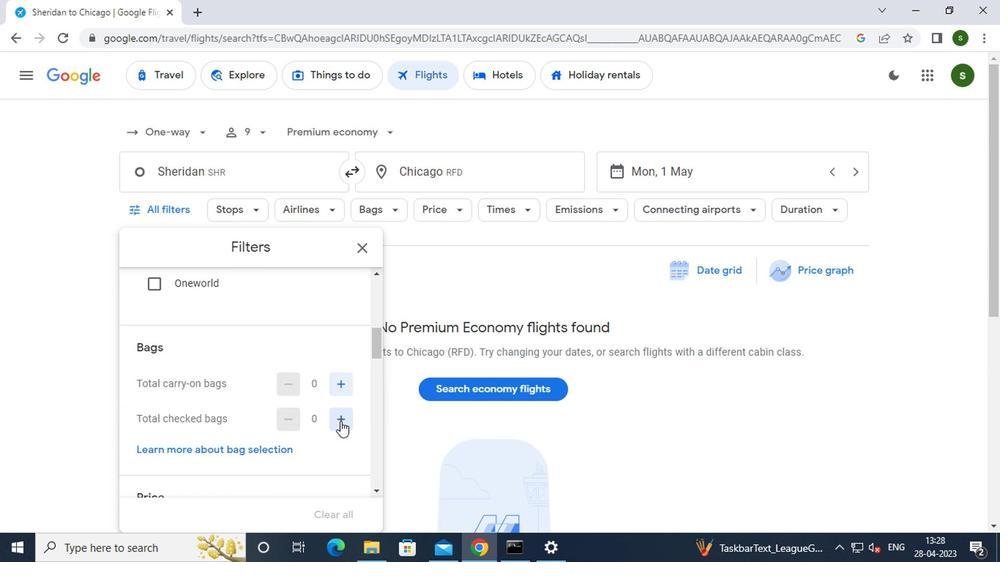 
Action: Mouse pressed left at (340, 419)
Screenshot: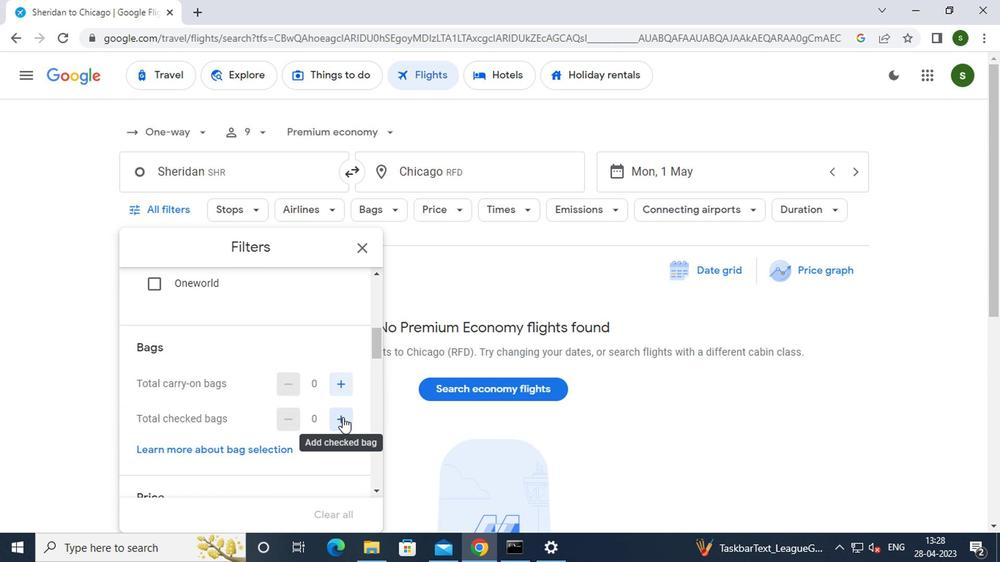 
Action: Mouse pressed left at (340, 419)
Screenshot: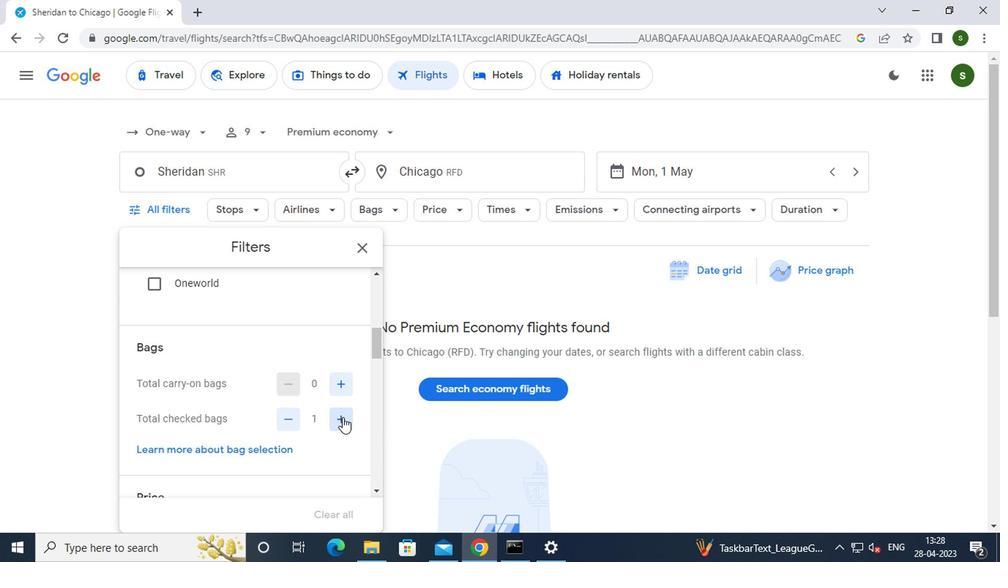 
Action: Mouse pressed left at (340, 419)
Screenshot: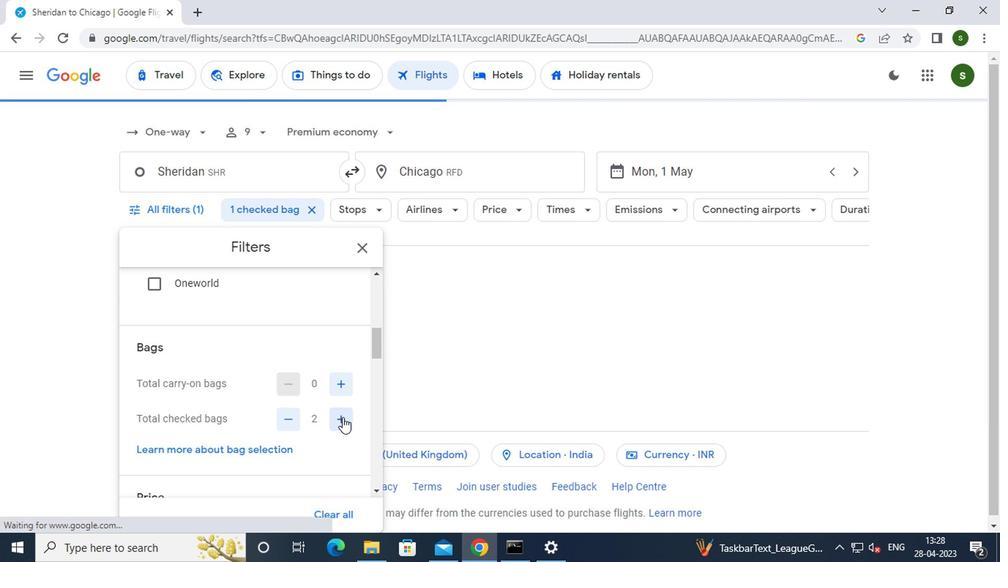 
Action: Mouse pressed left at (340, 419)
Screenshot: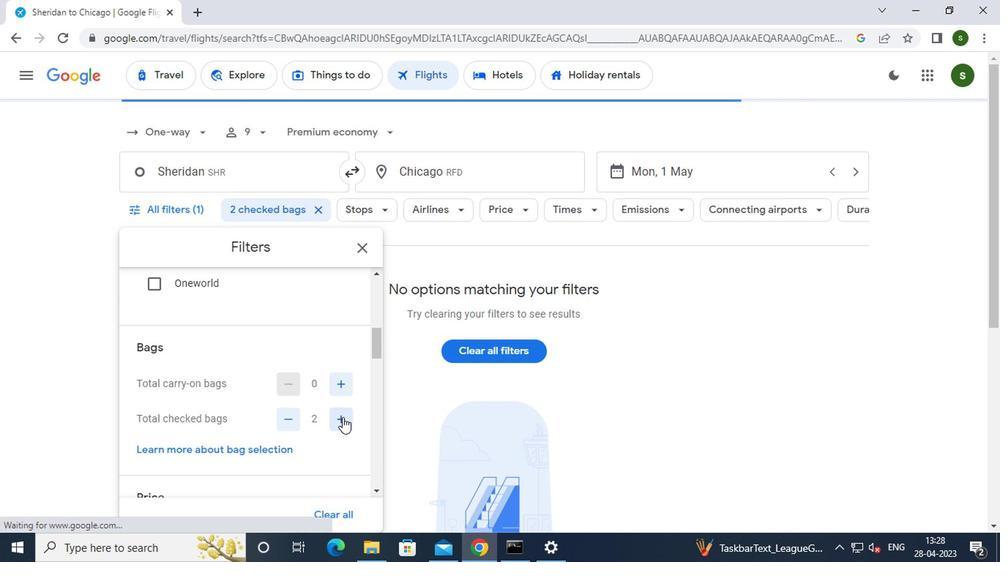 
Action: Mouse pressed left at (340, 419)
Screenshot: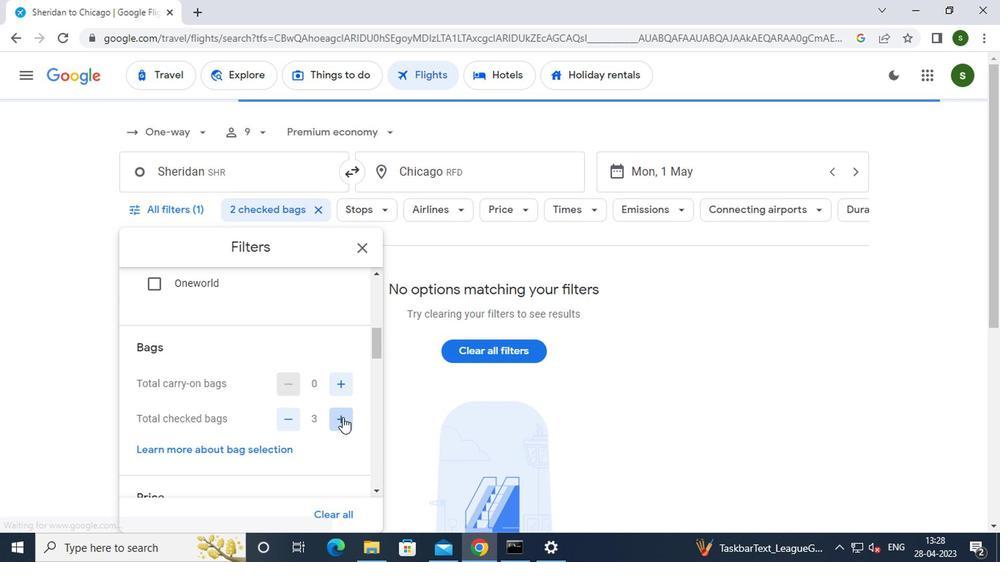
Action: Mouse pressed left at (340, 419)
Screenshot: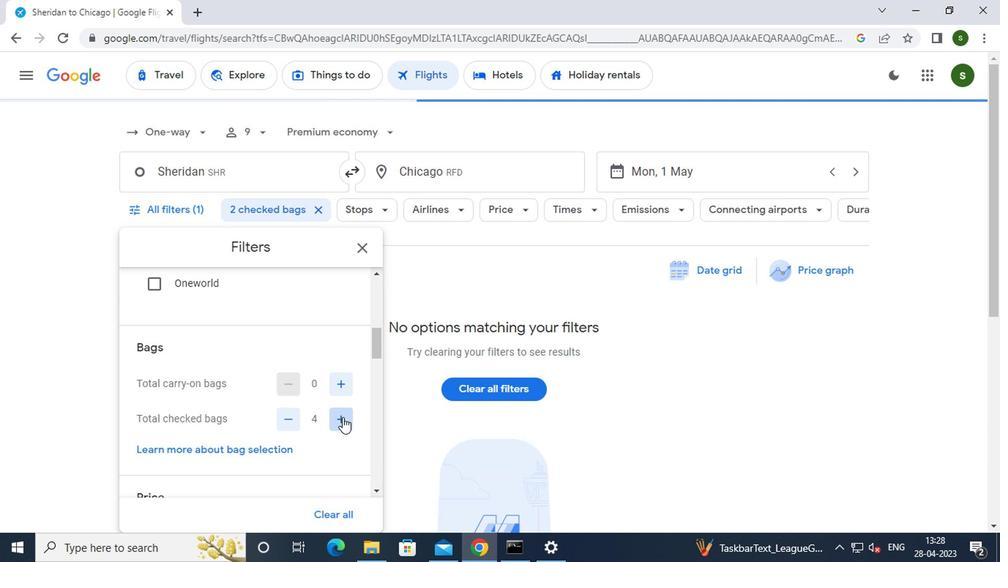 
Action: Mouse pressed left at (340, 419)
Screenshot: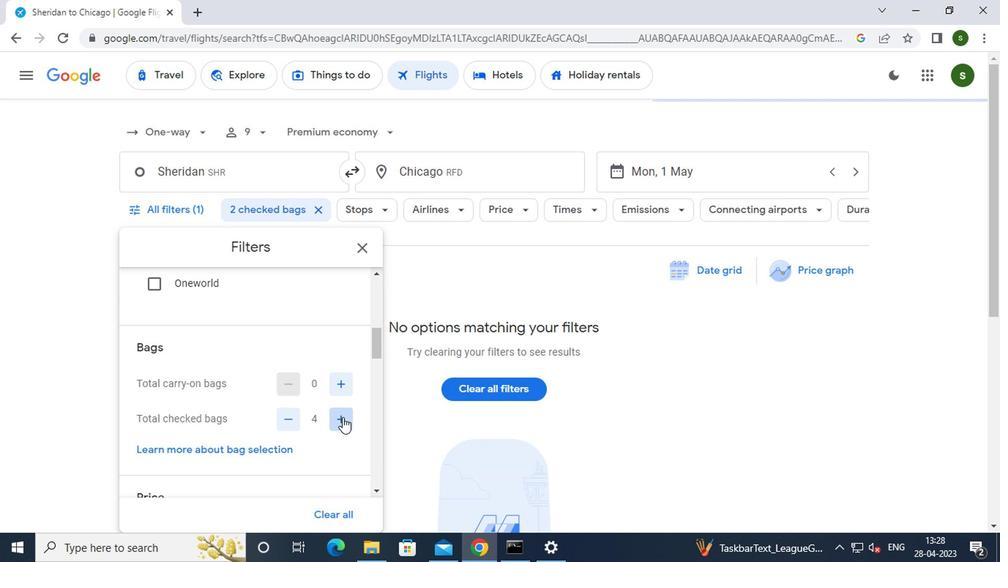 
Action: Mouse pressed left at (340, 419)
Screenshot: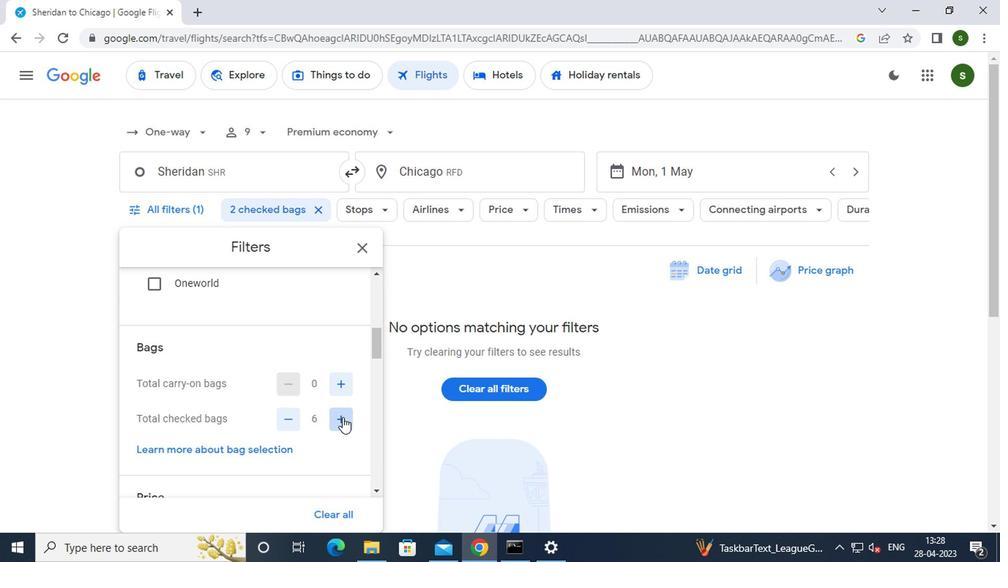 
Action: Mouse pressed left at (340, 419)
Screenshot: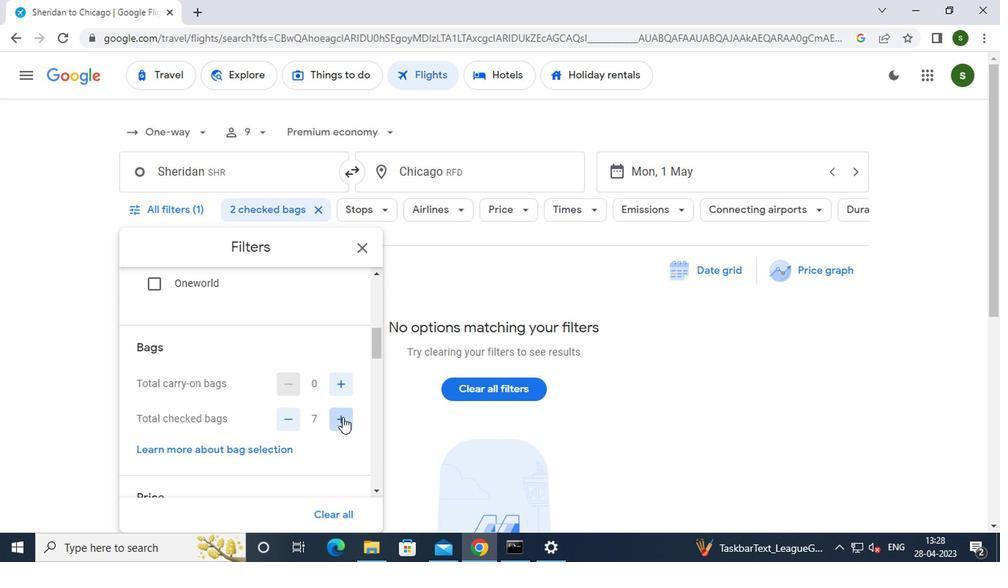 
Action: Mouse moved to (293, 398)
Screenshot: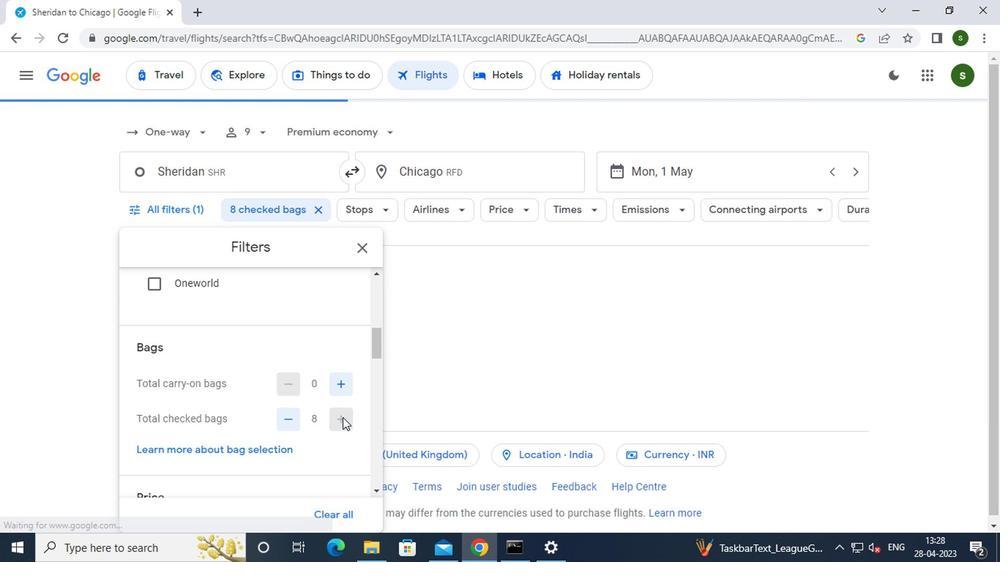 
Action: Mouse scrolled (293, 398) with delta (0, 0)
Screenshot: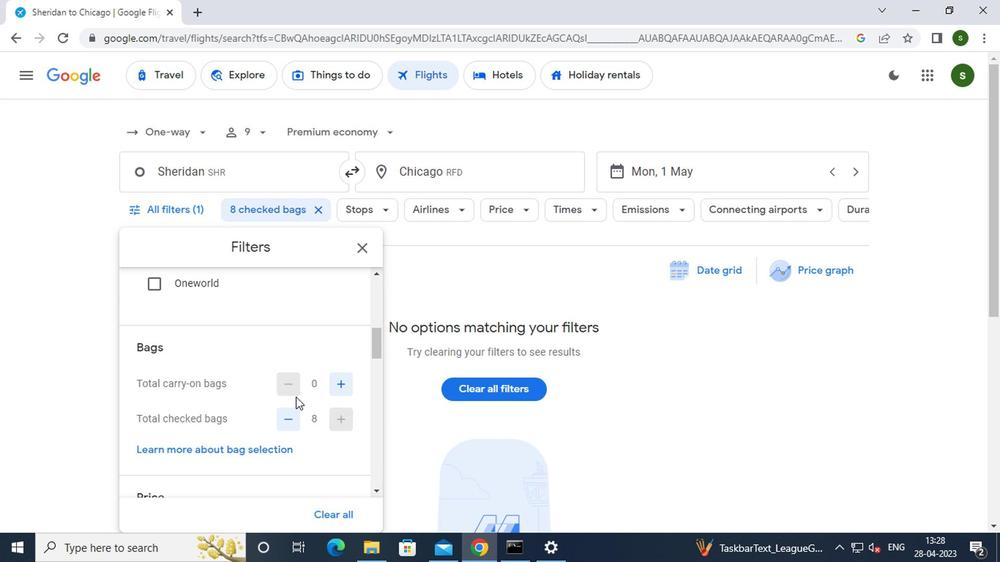 
Action: Mouse scrolled (293, 398) with delta (0, 0)
Screenshot: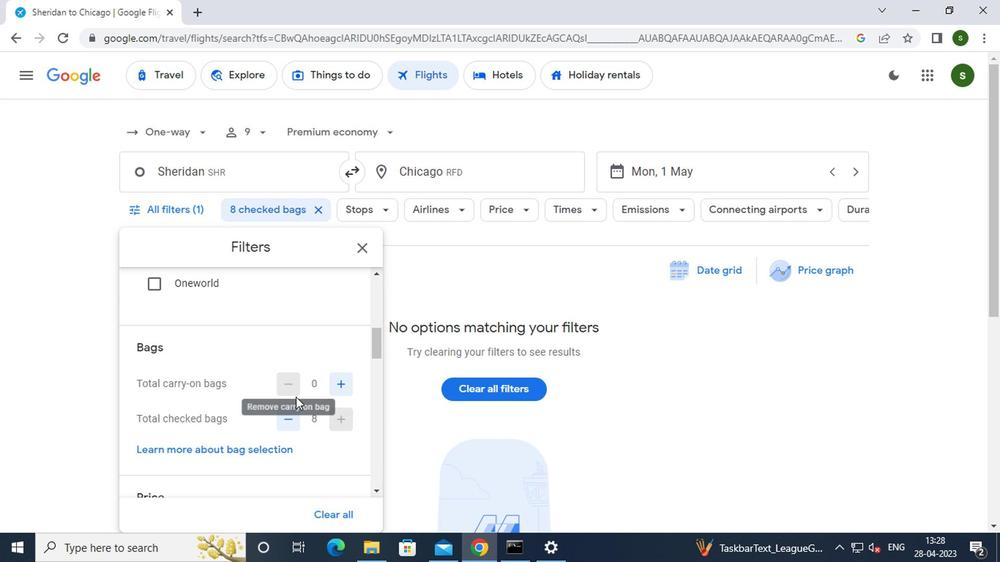 
Action: Mouse moved to (342, 419)
Screenshot: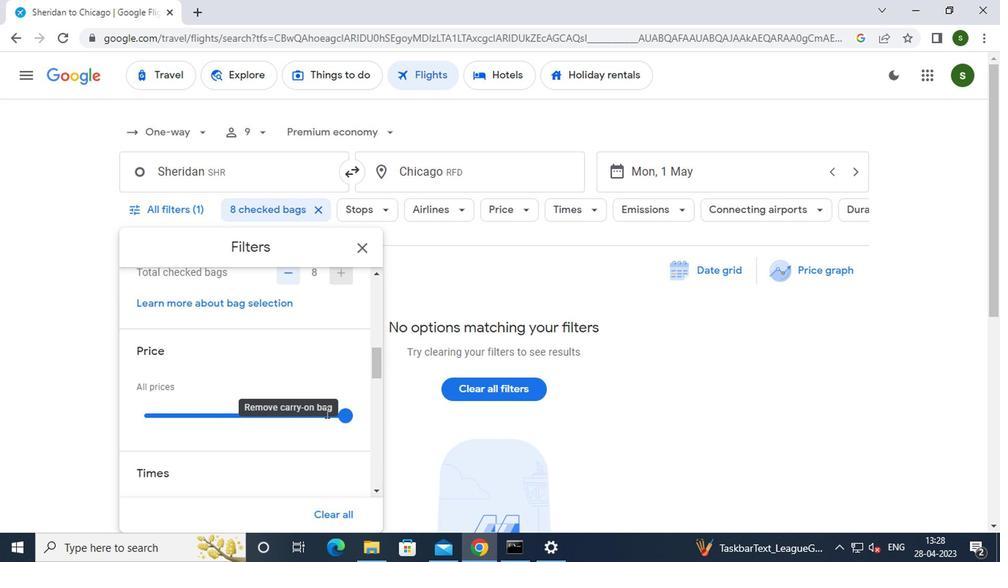 
Action: Mouse pressed left at (342, 419)
Screenshot: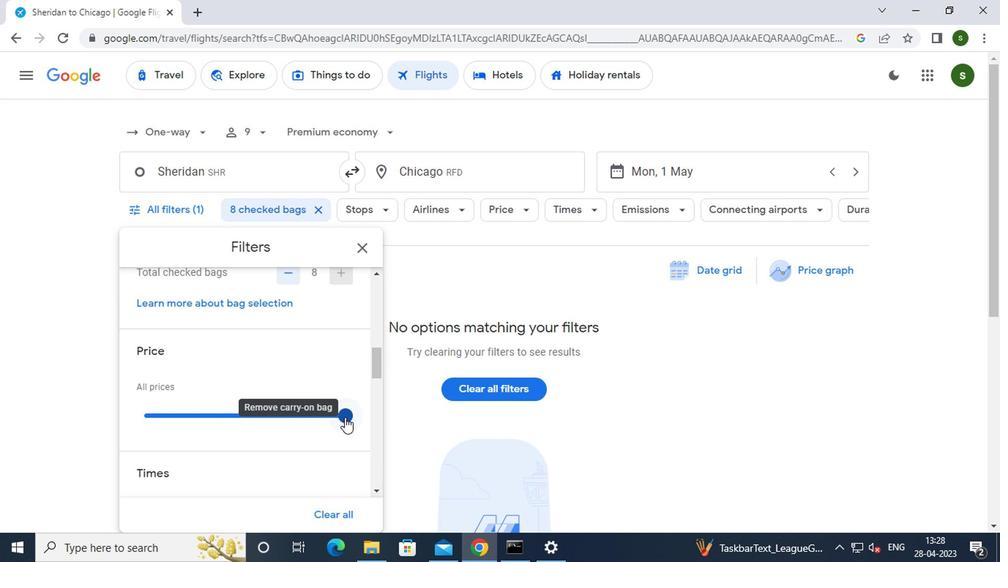 
Action: Mouse moved to (276, 403)
Screenshot: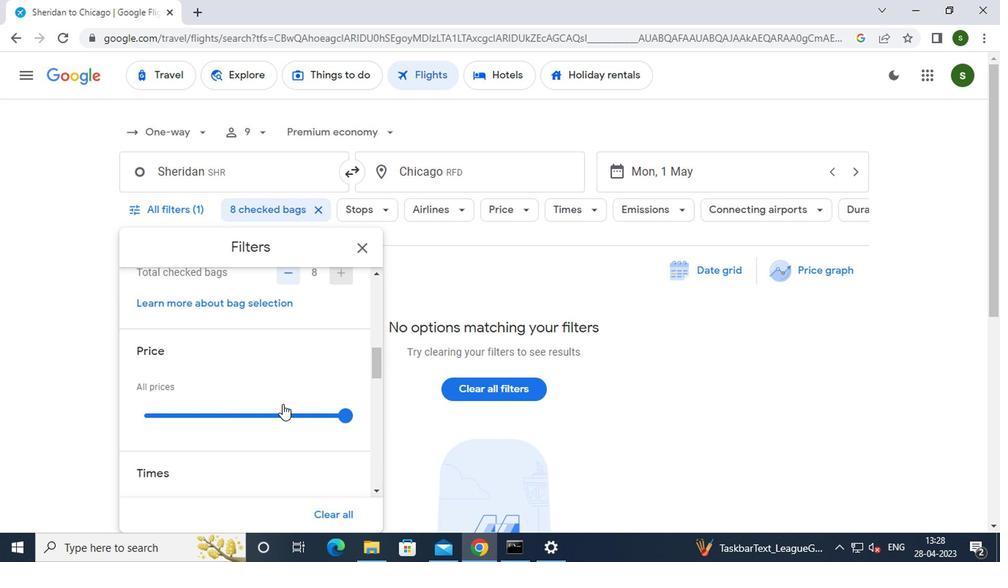 
Action: Mouse scrolled (276, 402) with delta (0, -1)
Screenshot: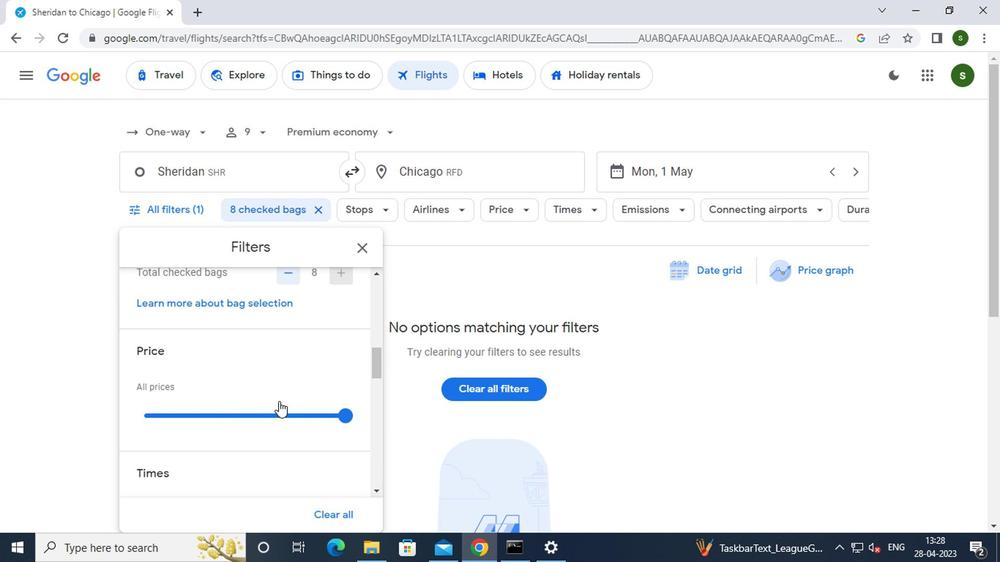 
Action: Mouse scrolled (276, 402) with delta (0, -1)
Screenshot: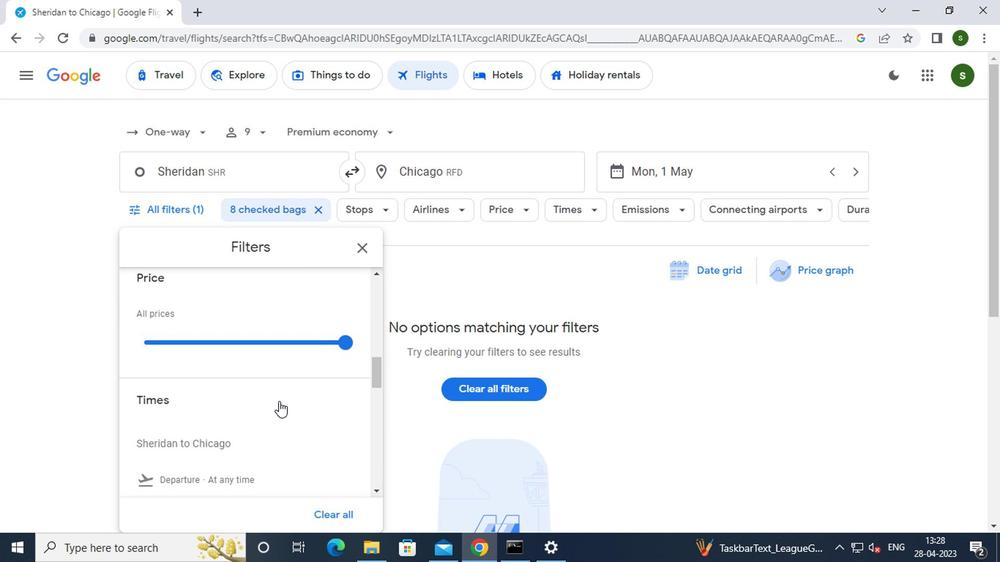 
Action: Mouse moved to (146, 437)
Screenshot: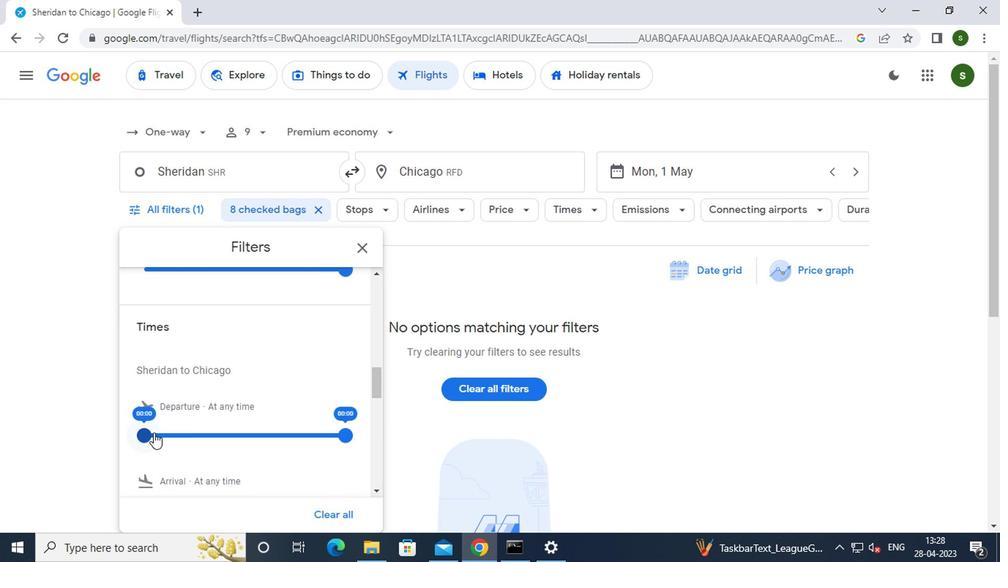 
Action: Mouse pressed left at (146, 437)
Screenshot: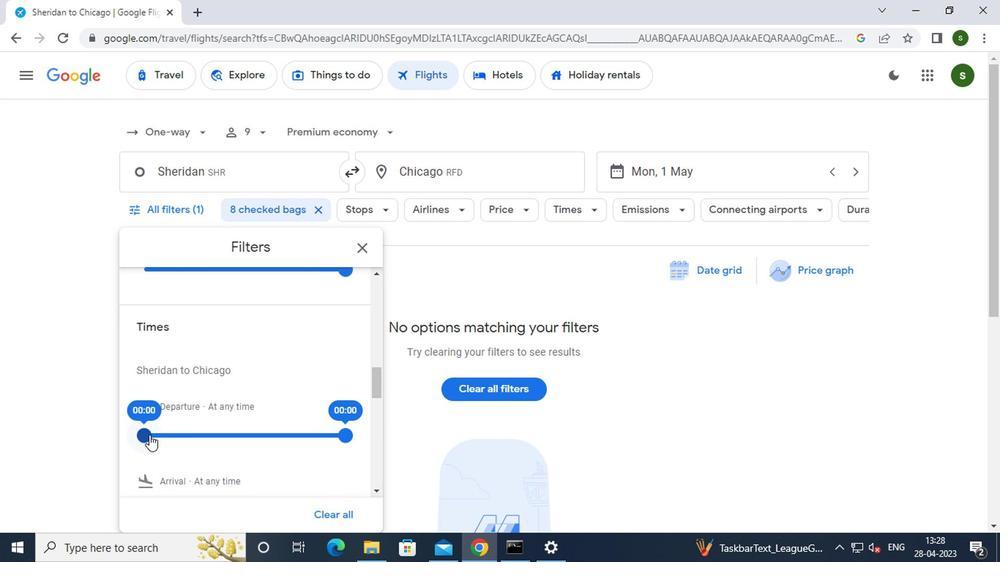 
Action: Mouse moved to (582, 406)
Screenshot: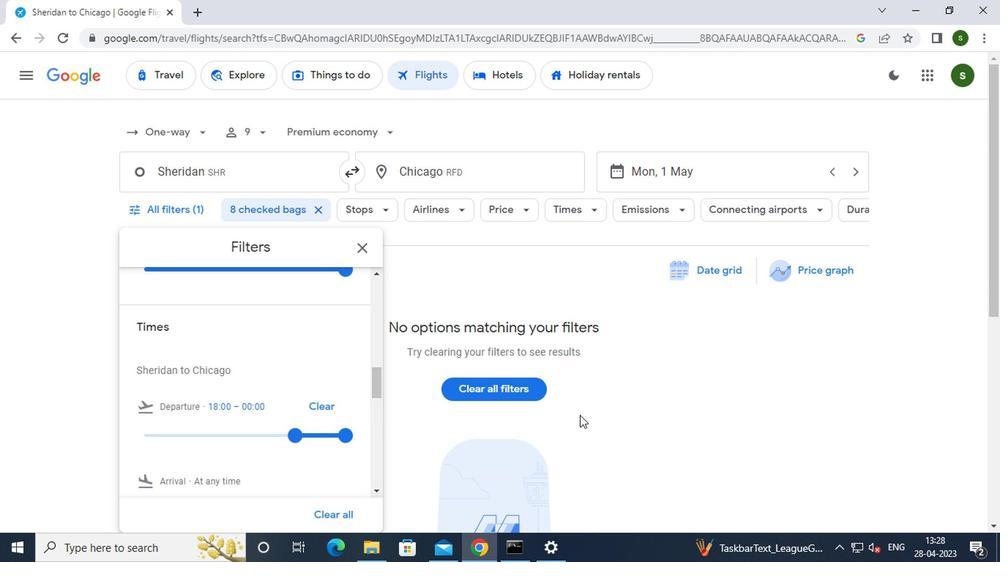 
Action: Mouse pressed left at (582, 406)
Screenshot: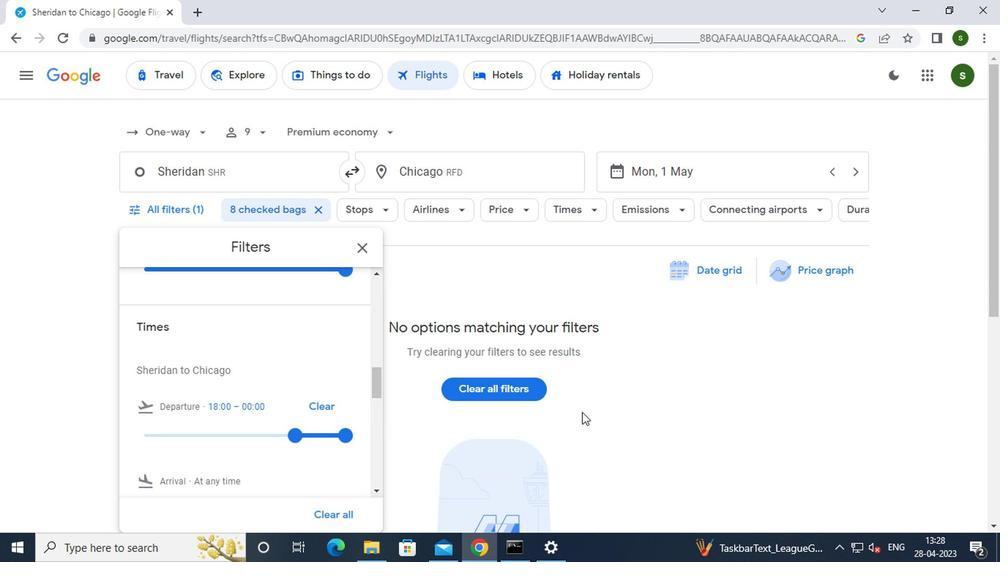 
Action: Mouse moved to (583, 405)
Screenshot: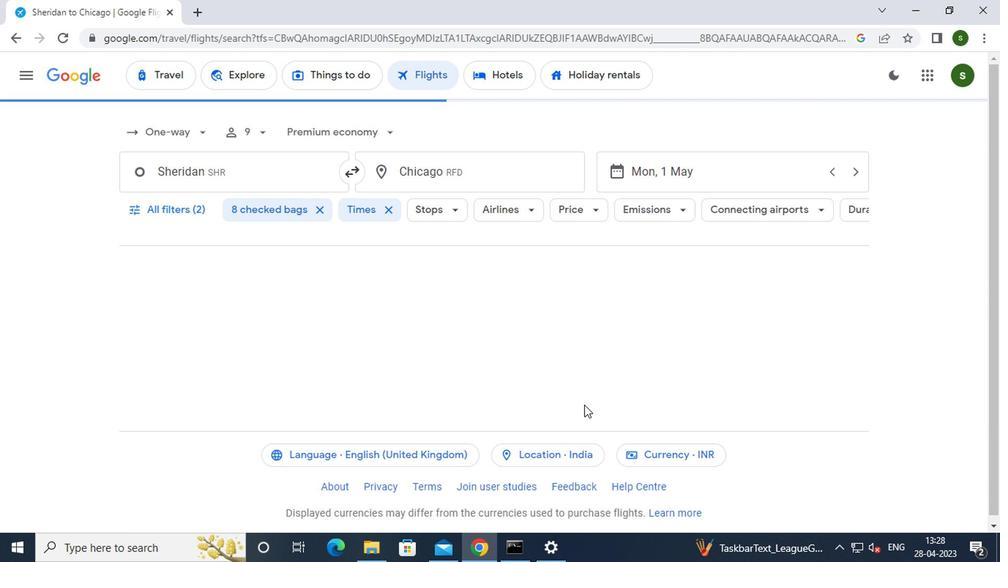 
